 Task: Create a due date automation trigger when advanced on, on the tuesday before a card is due add fields without custom field "Resume" set to a number lower or equal to 1 and greater than 10 at 11:00 AM.
Action: Mouse moved to (1247, 164)
Screenshot: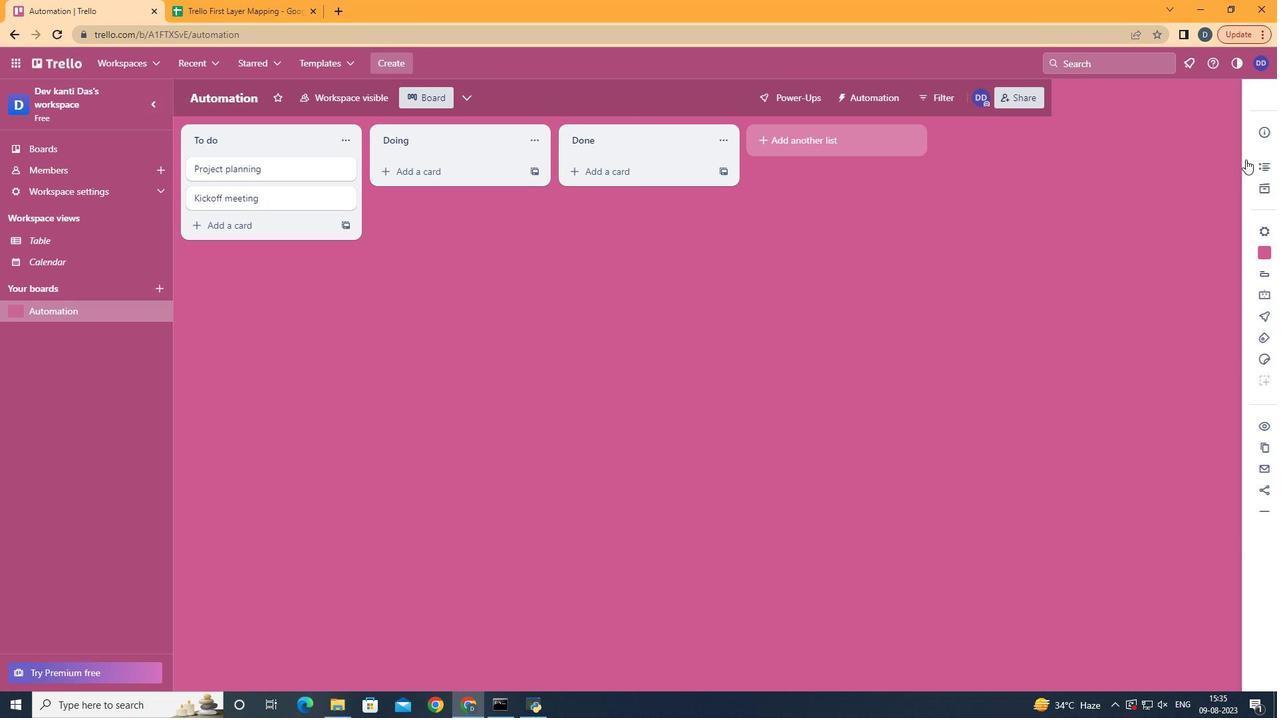
Action: Mouse pressed left at (1247, 164)
Screenshot: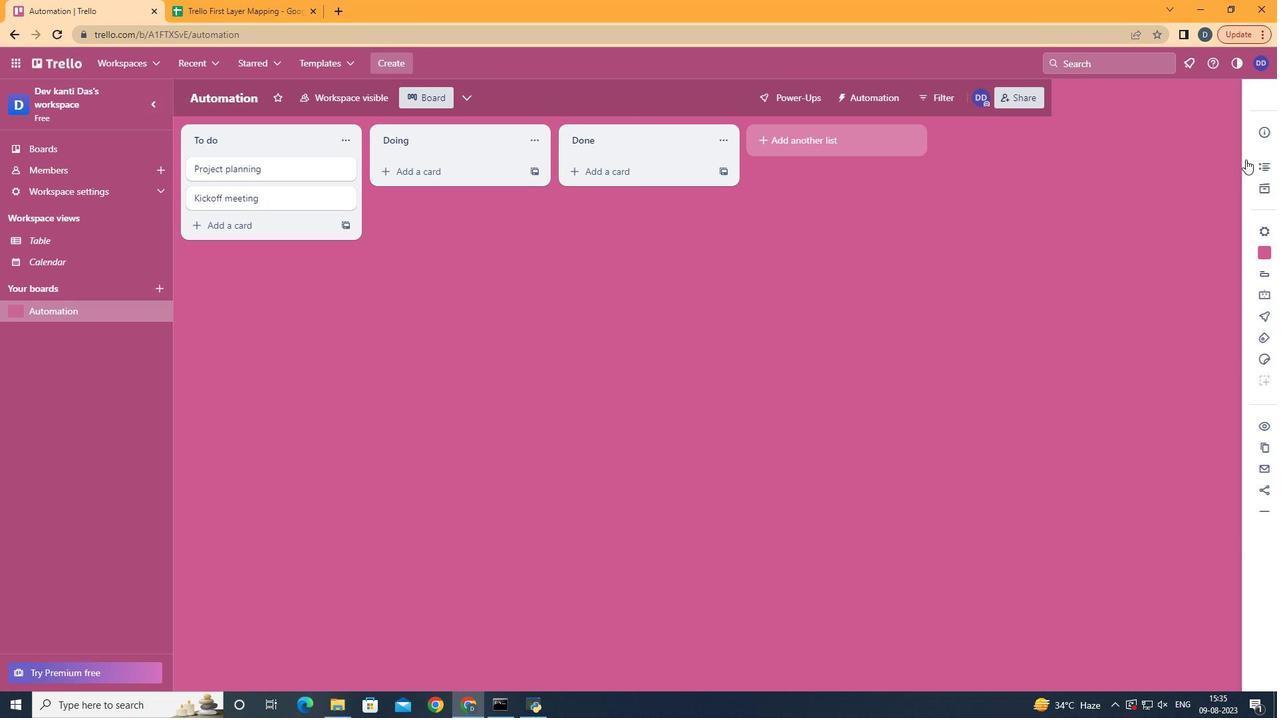 
Action: Mouse moved to (1165, 333)
Screenshot: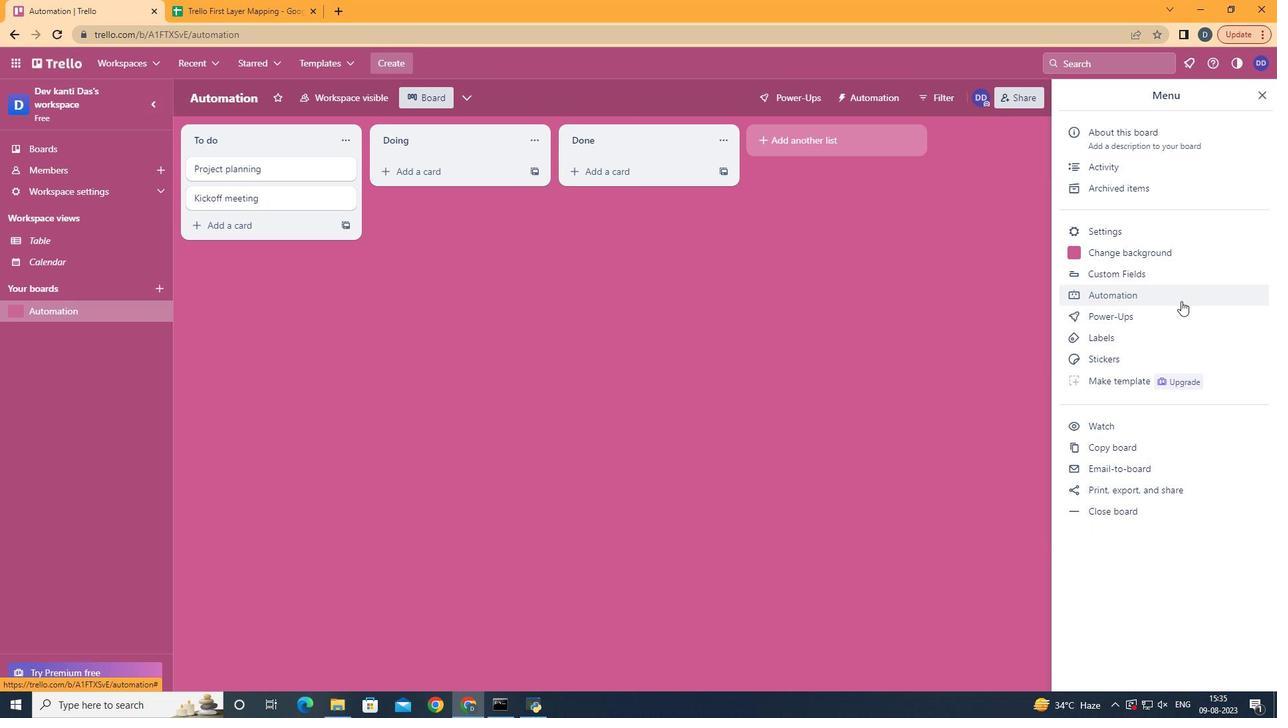 
Action: Mouse pressed left at (1165, 333)
Screenshot: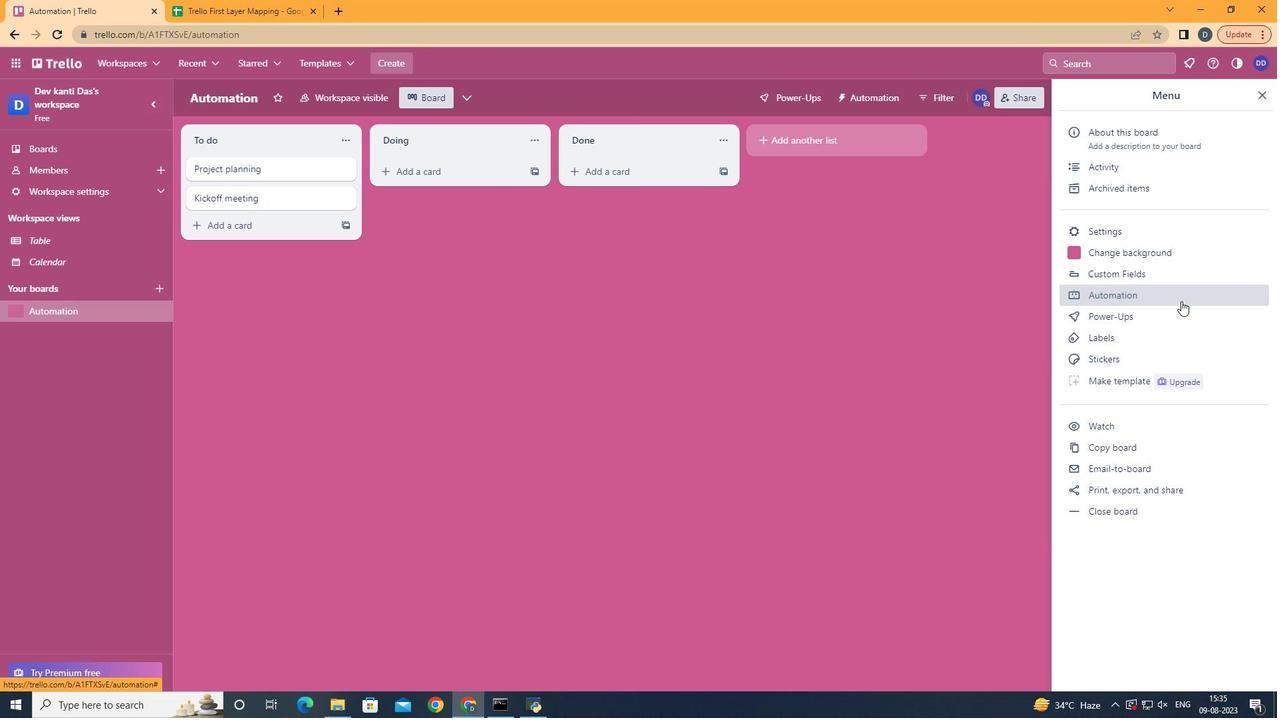 
Action: Mouse moved to (262, 297)
Screenshot: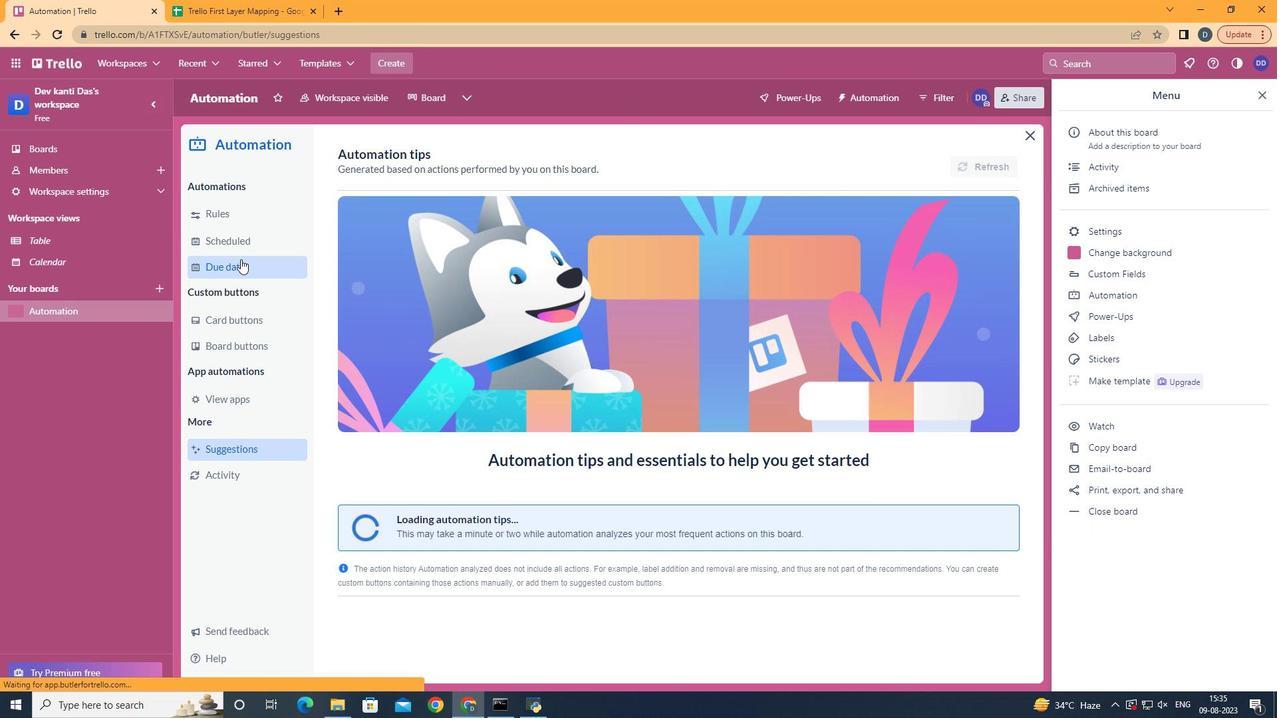 
Action: Mouse pressed left at (262, 297)
Screenshot: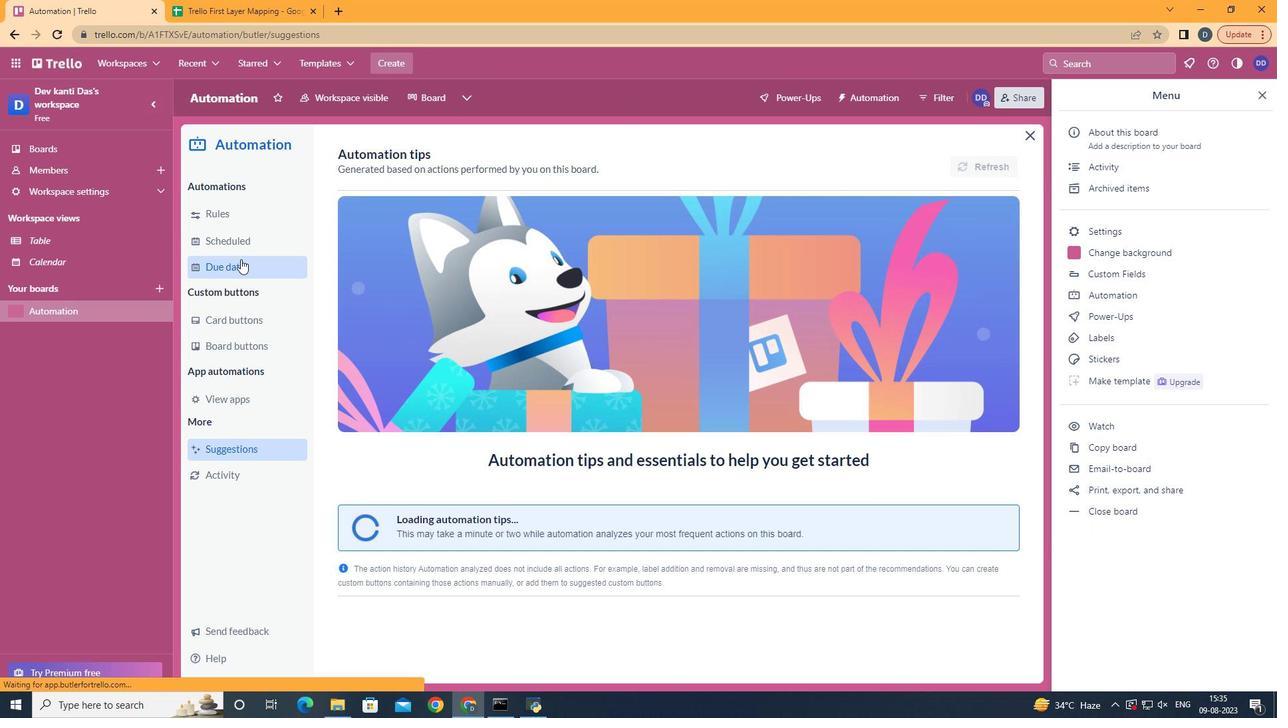 
Action: Mouse moved to (934, 210)
Screenshot: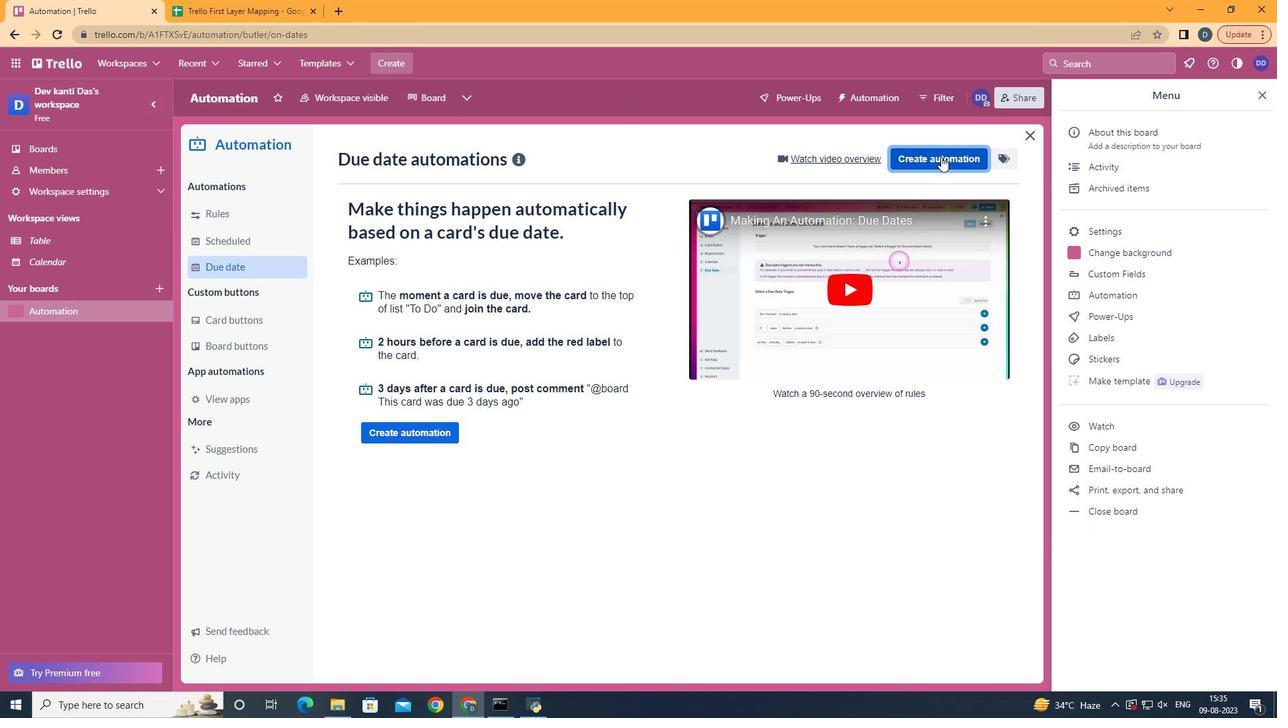 
Action: Mouse pressed left at (934, 210)
Screenshot: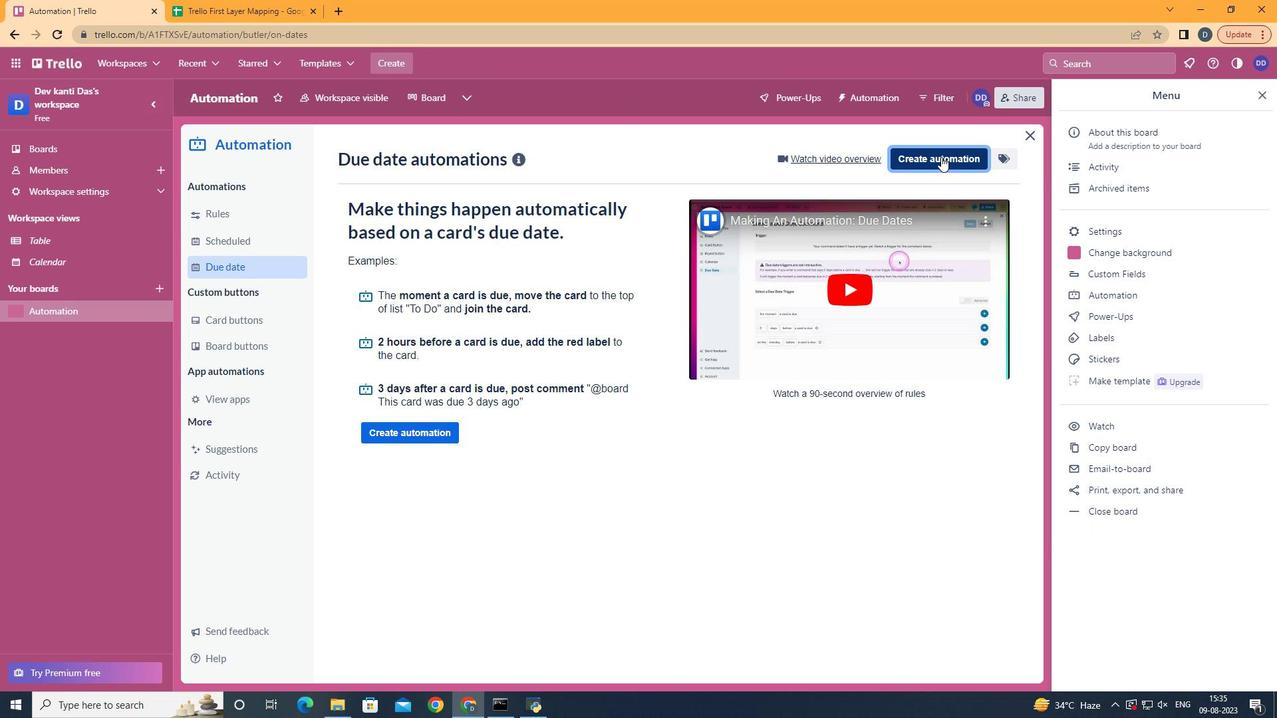 
Action: Mouse moved to (707, 315)
Screenshot: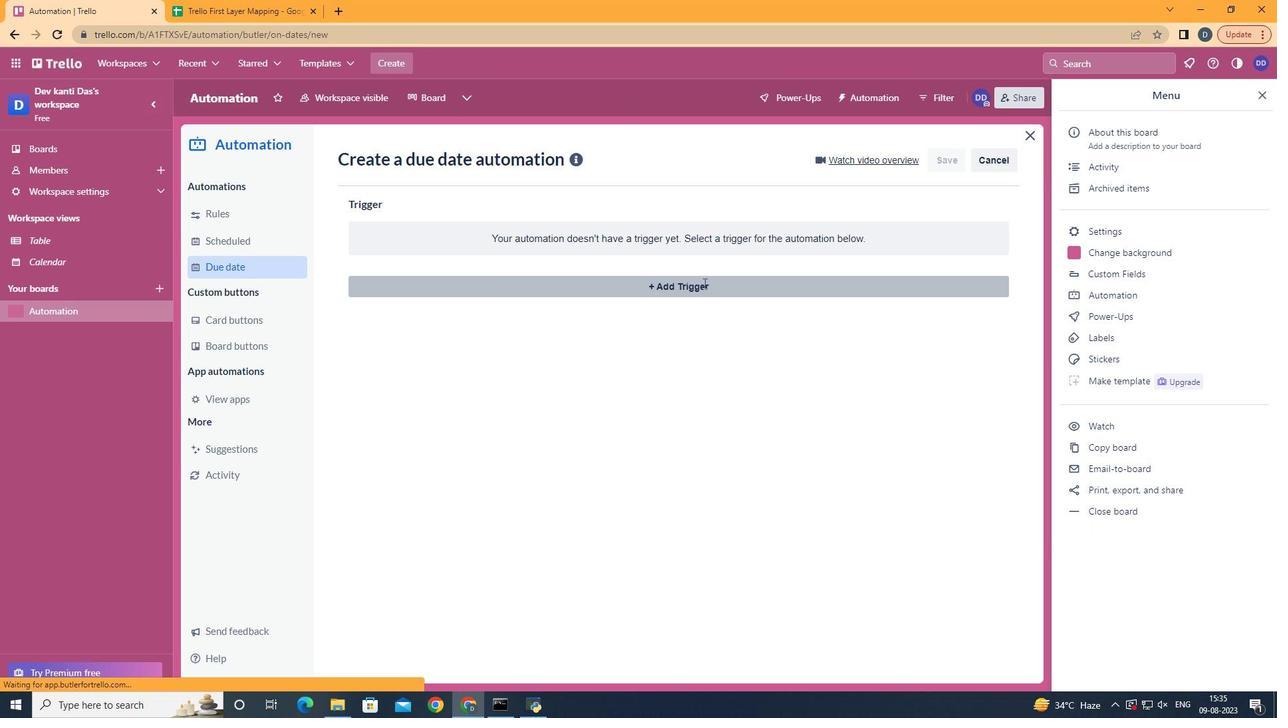 
Action: Mouse pressed left at (707, 315)
Screenshot: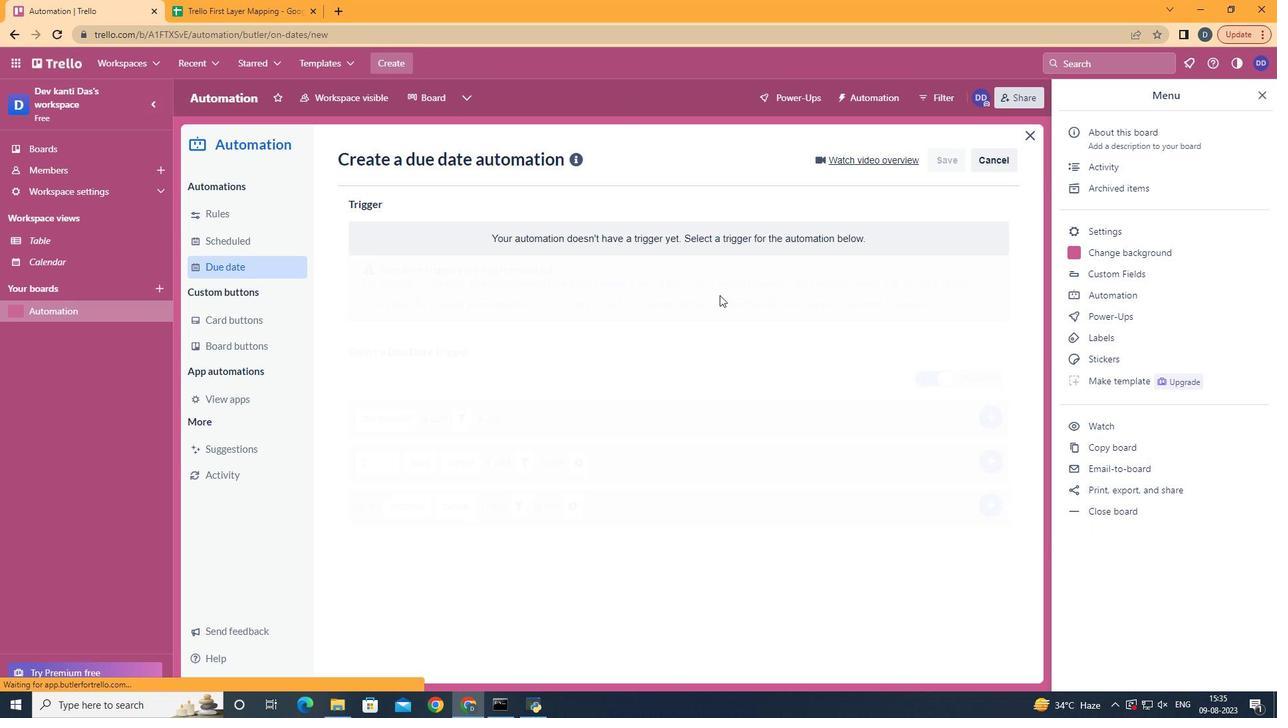 
Action: Mouse moved to (447, 399)
Screenshot: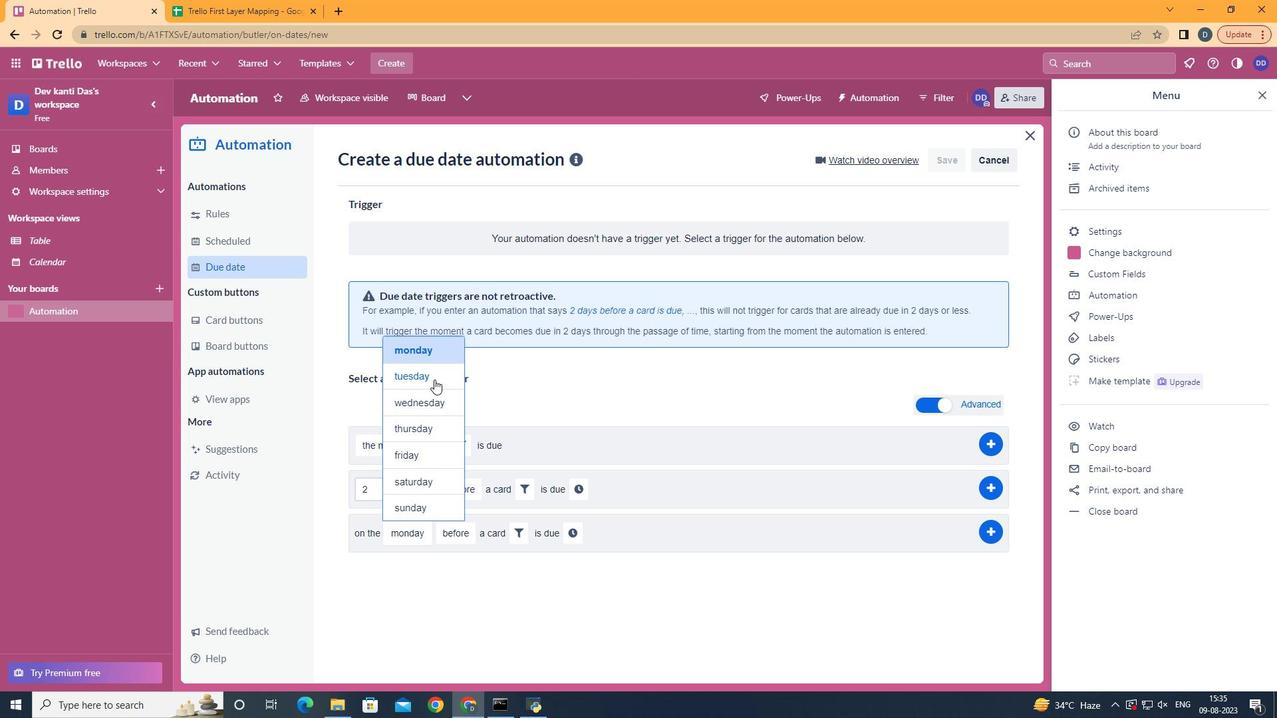 
Action: Mouse pressed left at (447, 399)
Screenshot: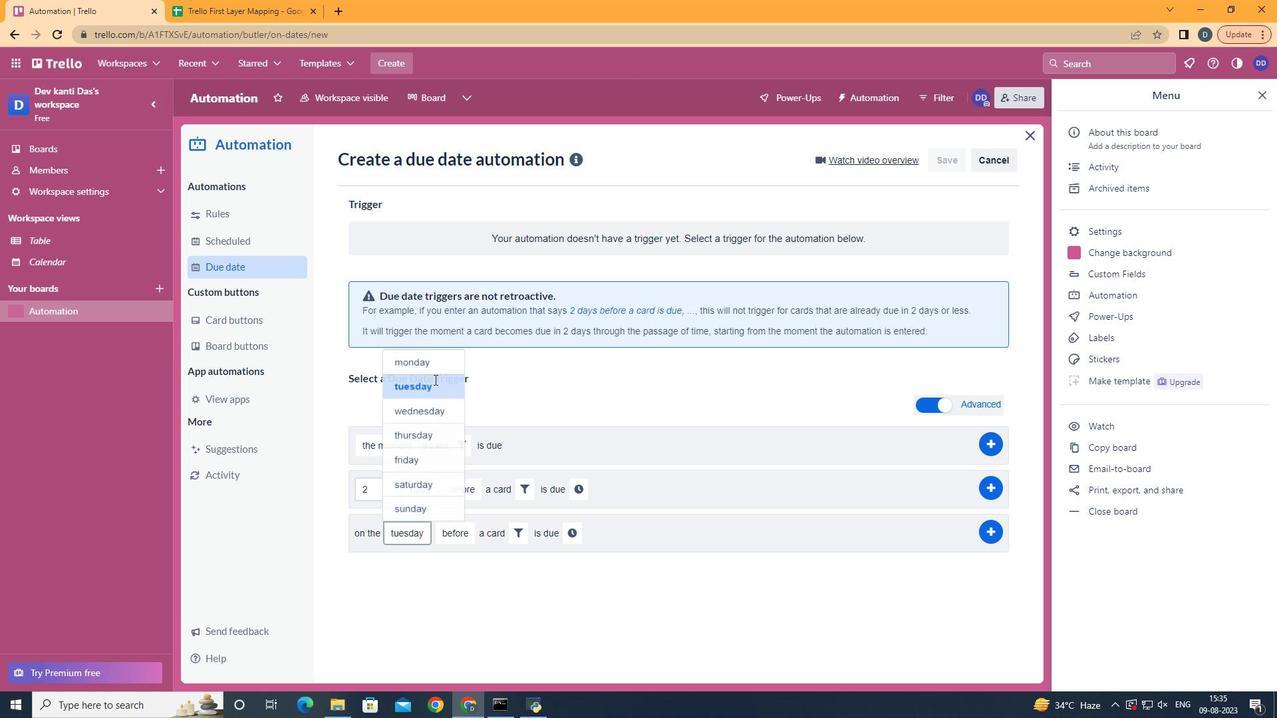 
Action: Mouse moved to (524, 526)
Screenshot: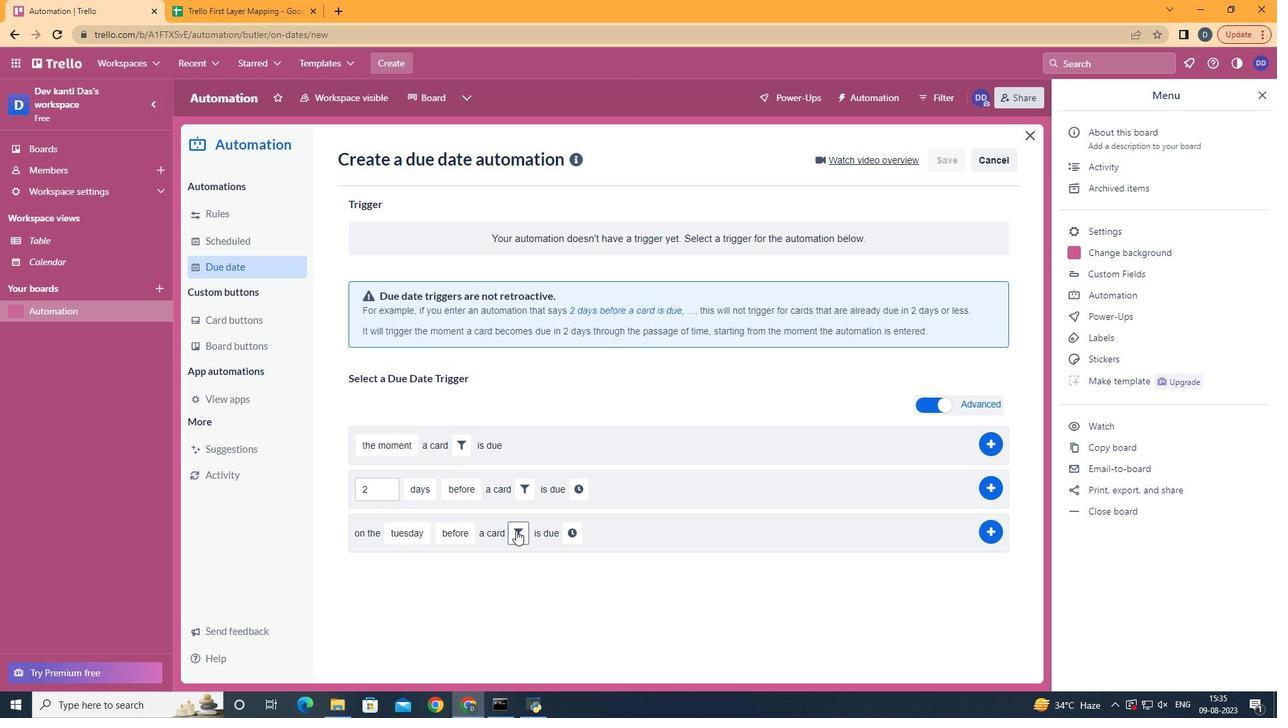 
Action: Mouse pressed left at (524, 526)
Screenshot: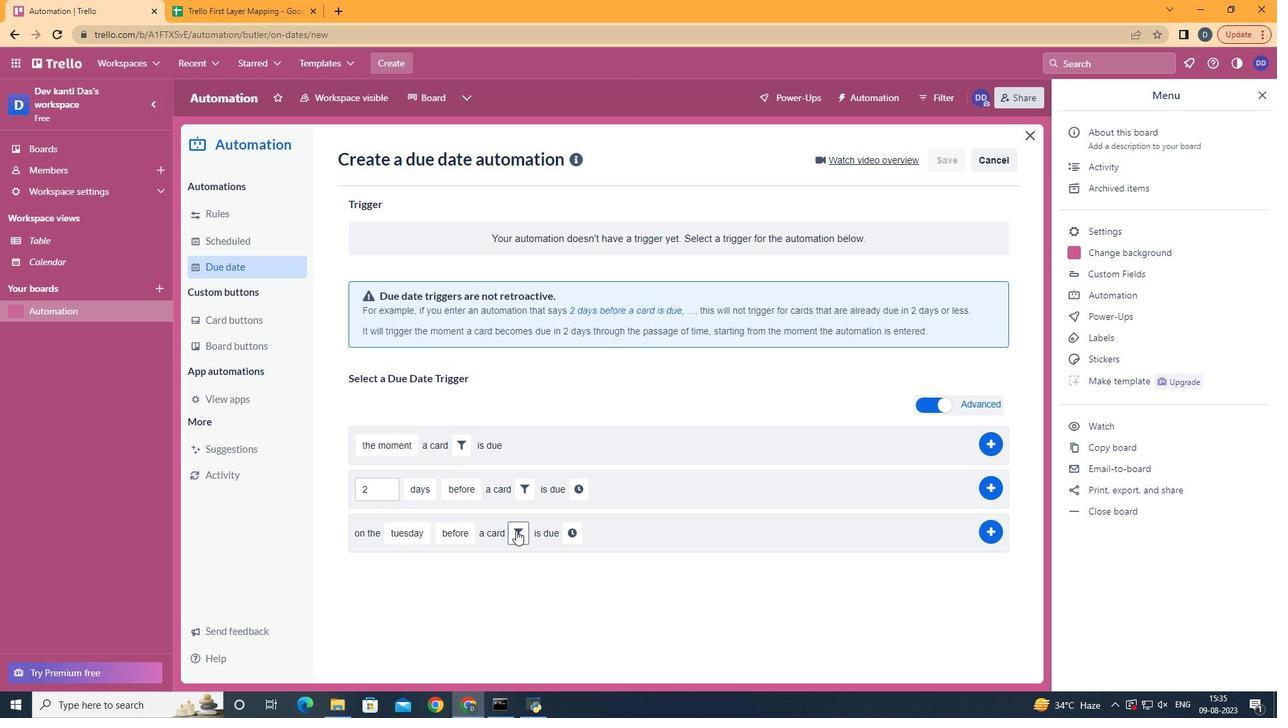 
Action: Mouse moved to (742, 570)
Screenshot: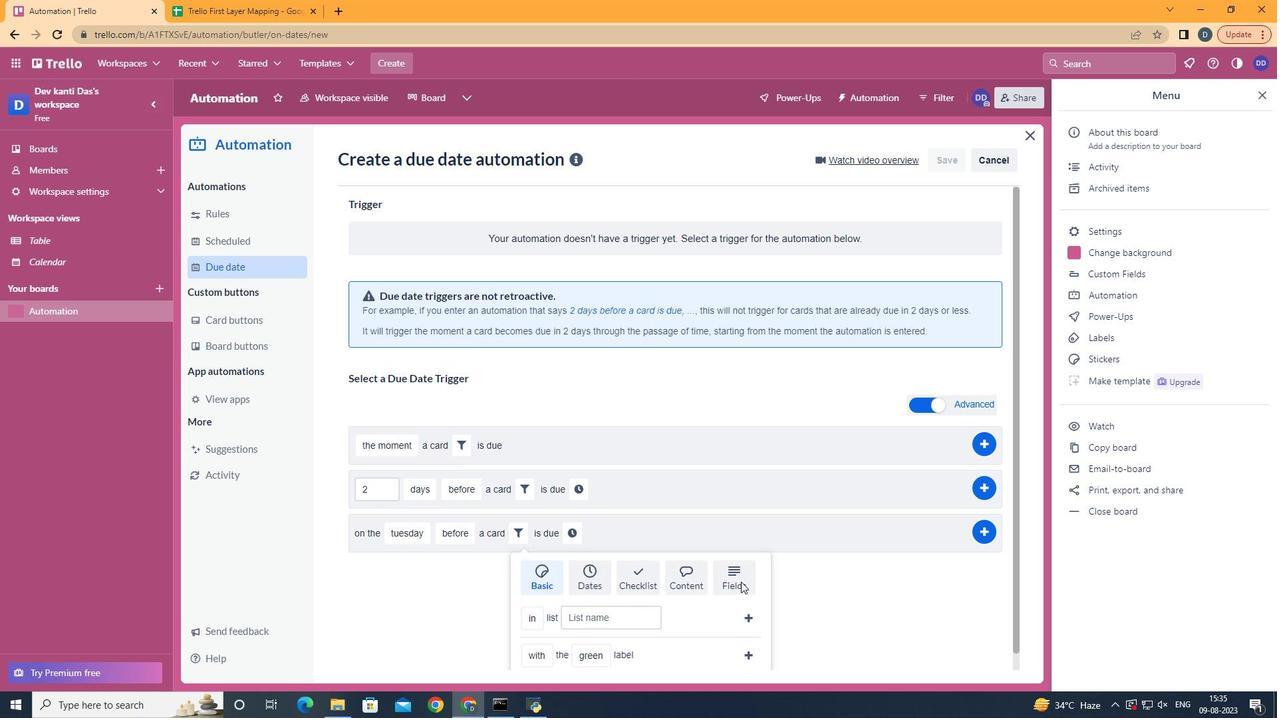 
Action: Mouse pressed left at (742, 570)
Screenshot: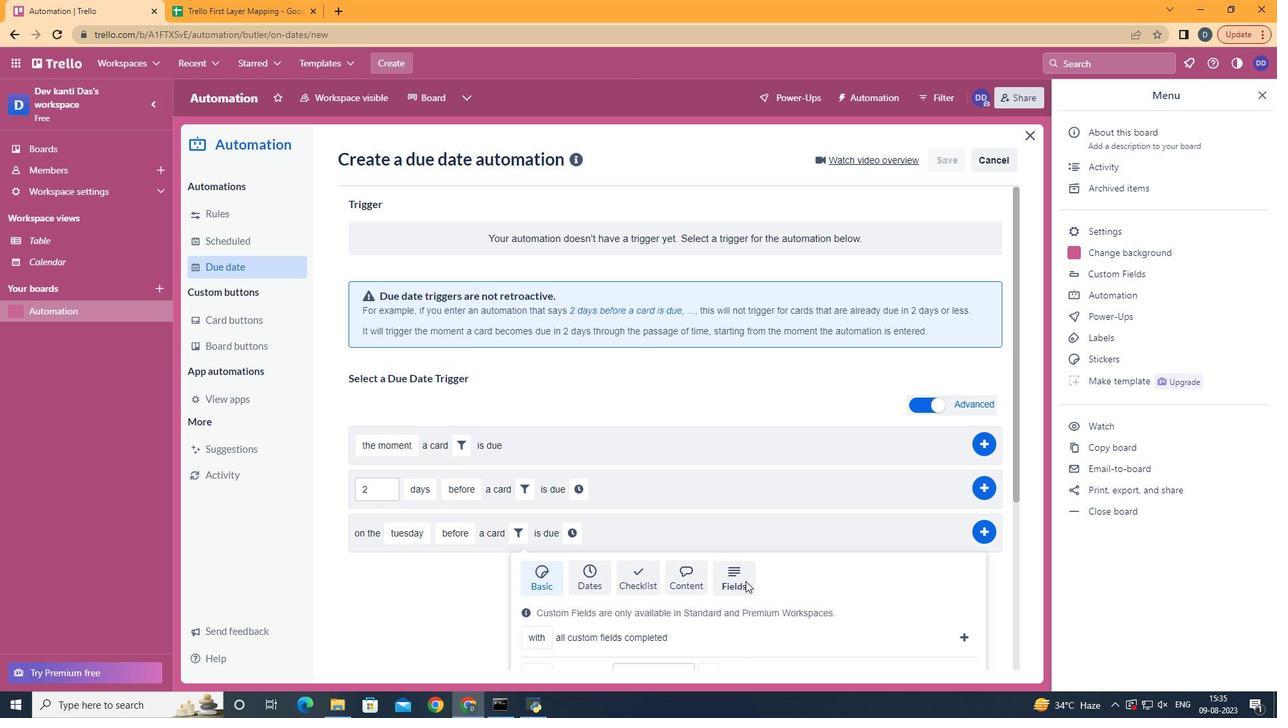 
Action: Mouse moved to (746, 569)
Screenshot: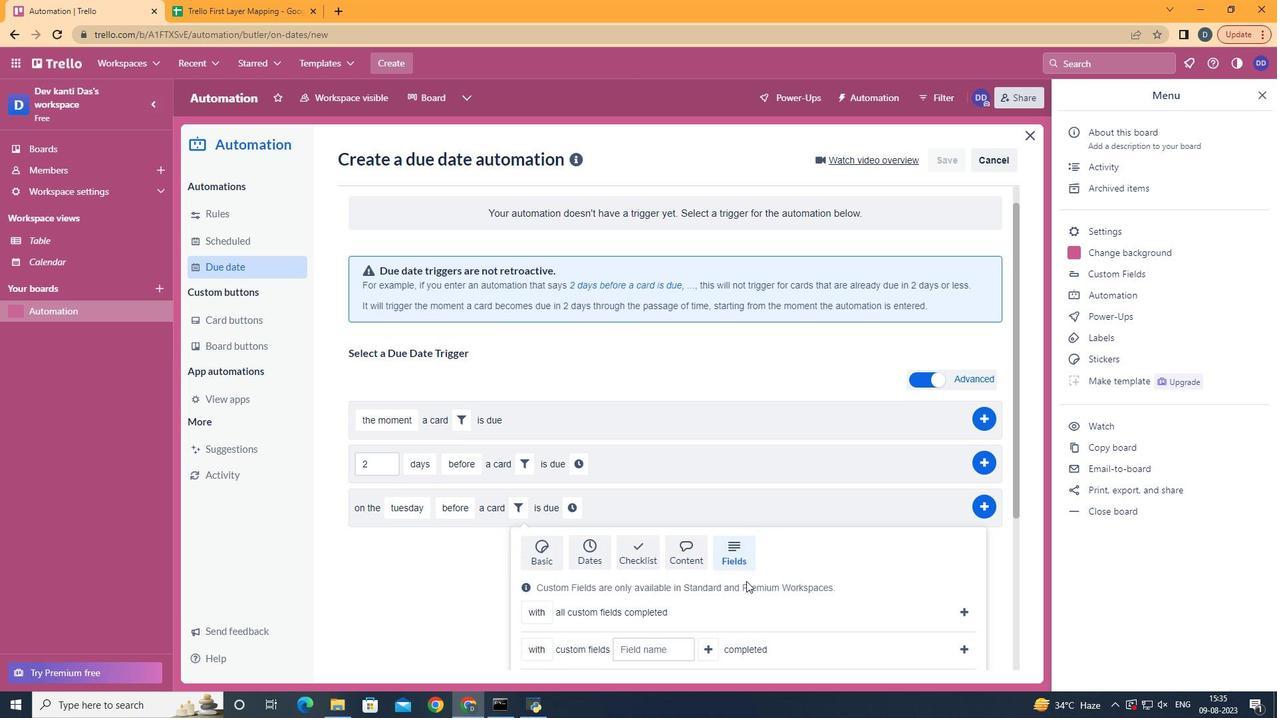 
Action: Mouse scrolled (746, 569) with delta (0, 0)
Screenshot: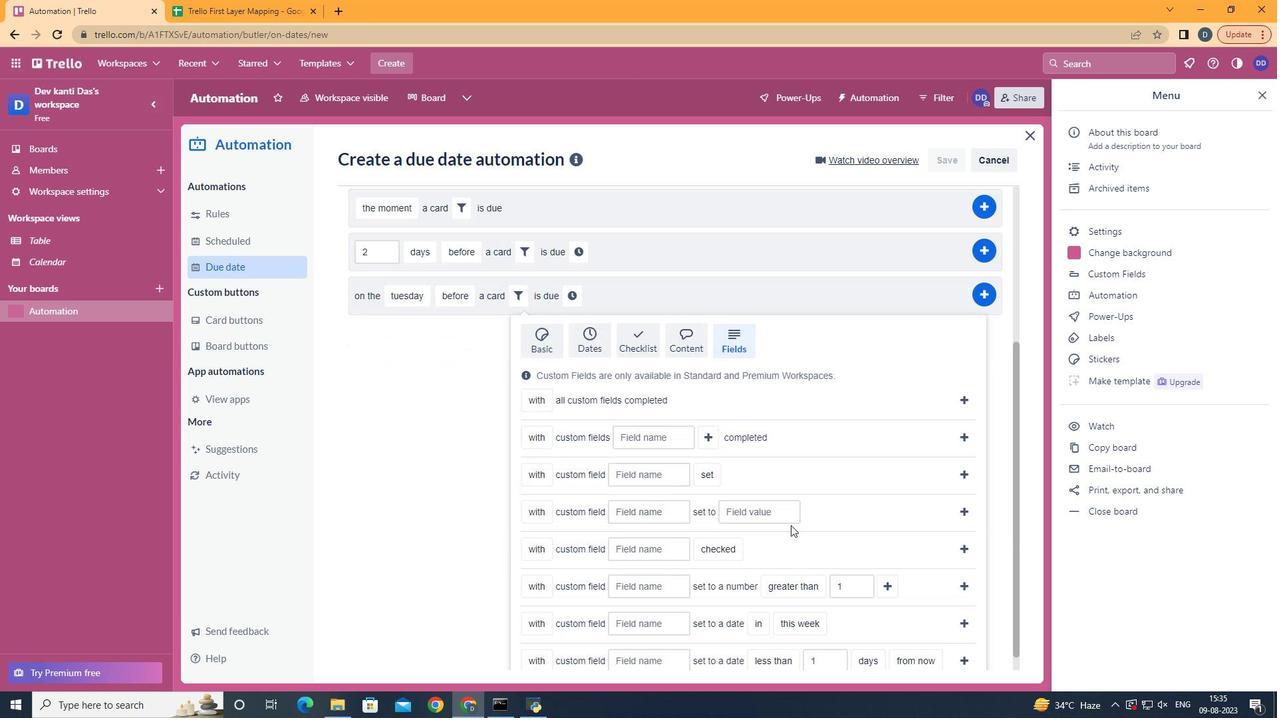 
Action: Mouse scrolled (746, 569) with delta (0, 0)
Screenshot: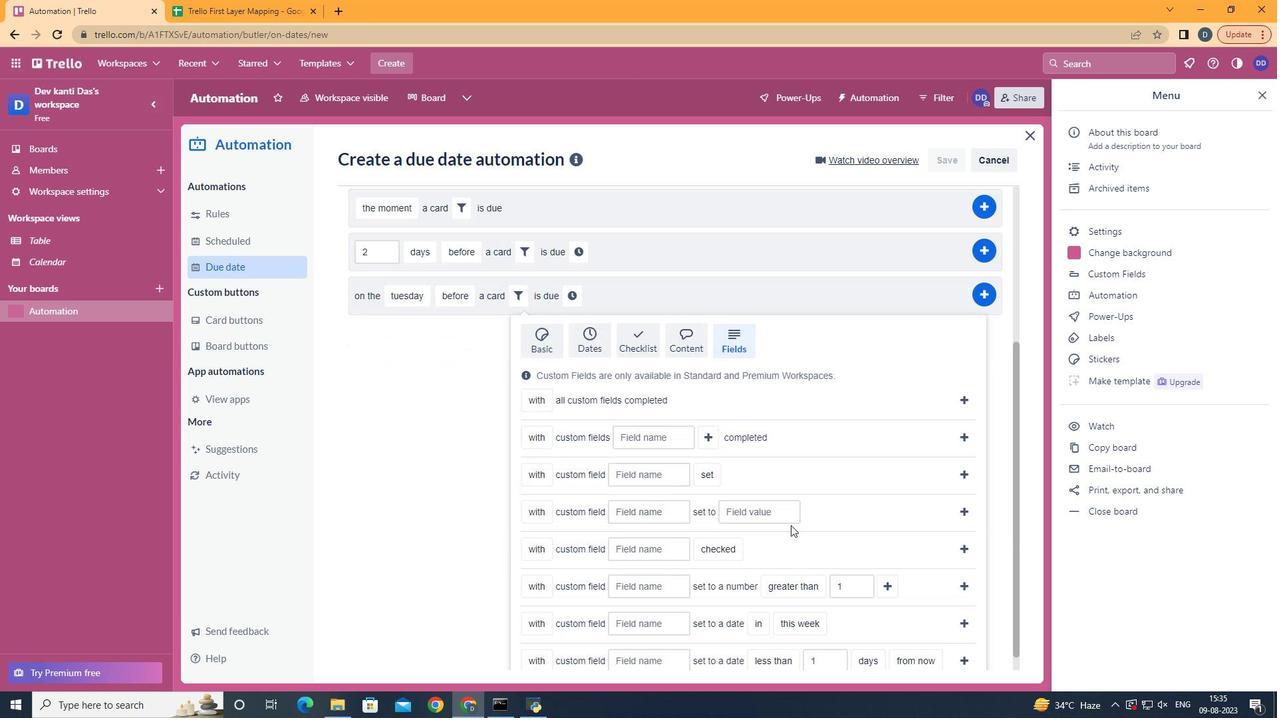 
Action: Mouse scrolled (746, 569) with delta (0, 0)
Screenshot: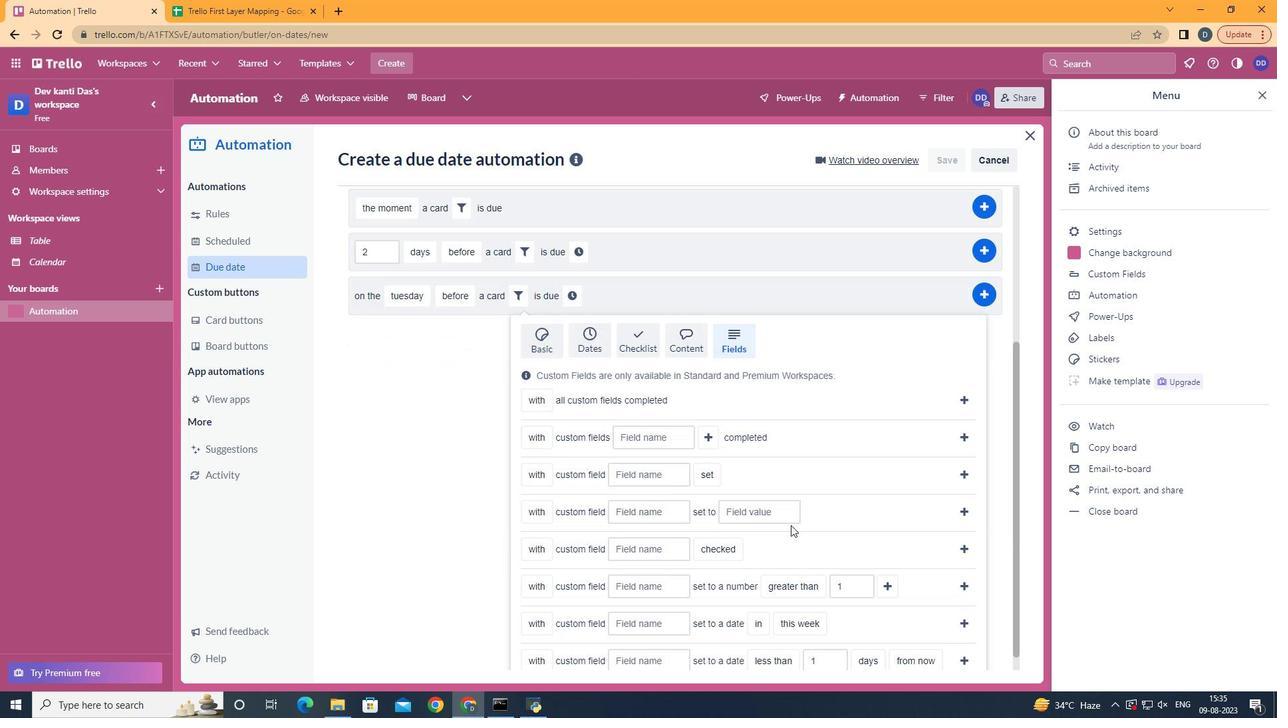 
Action: Mouse scrolled (746, 569) with delta (0, 0)
Screenshot: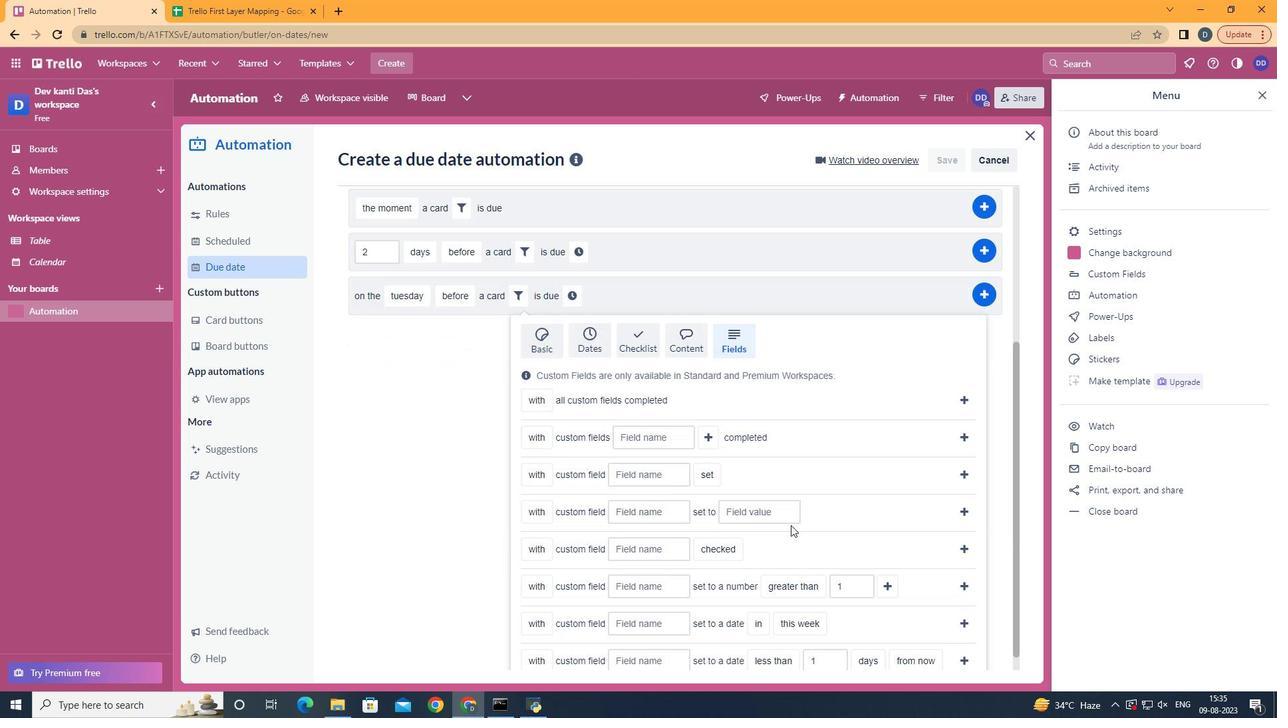 
Action: Mouse scrolled (746, 569) with delta (0, 0)
Screenshot: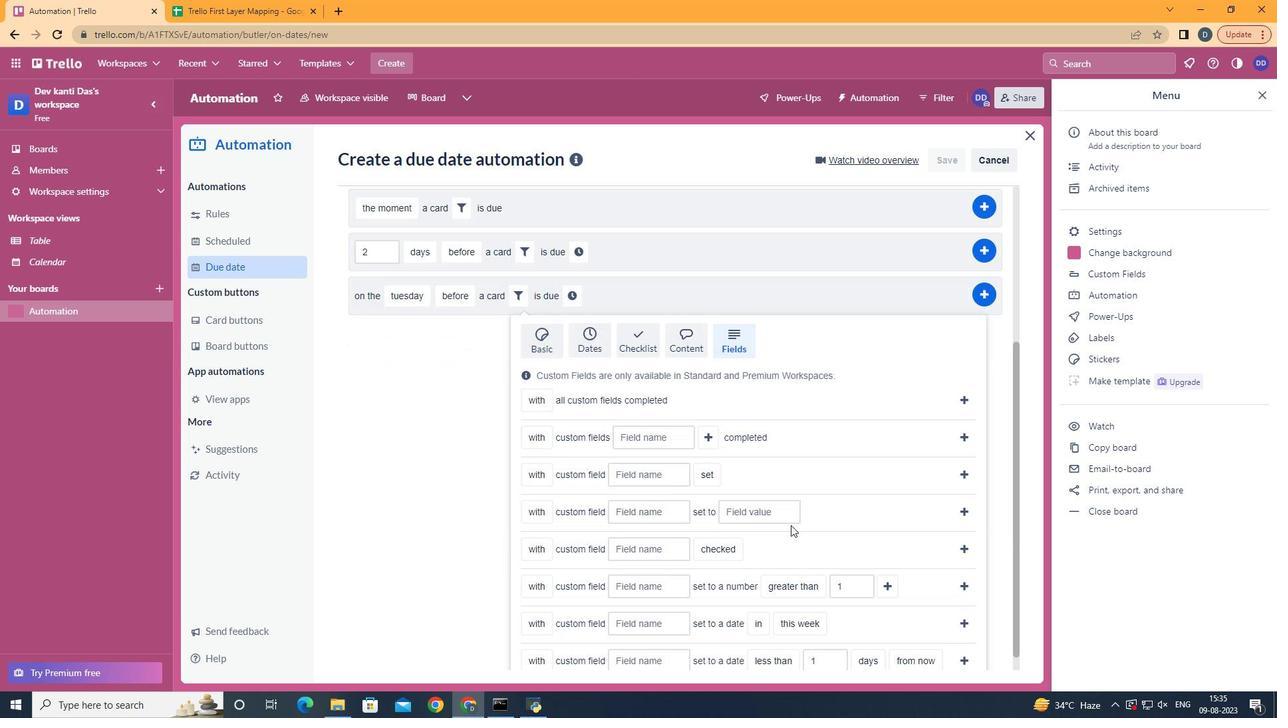 
Action: Mouse moved to (557, 605)
Screenshot: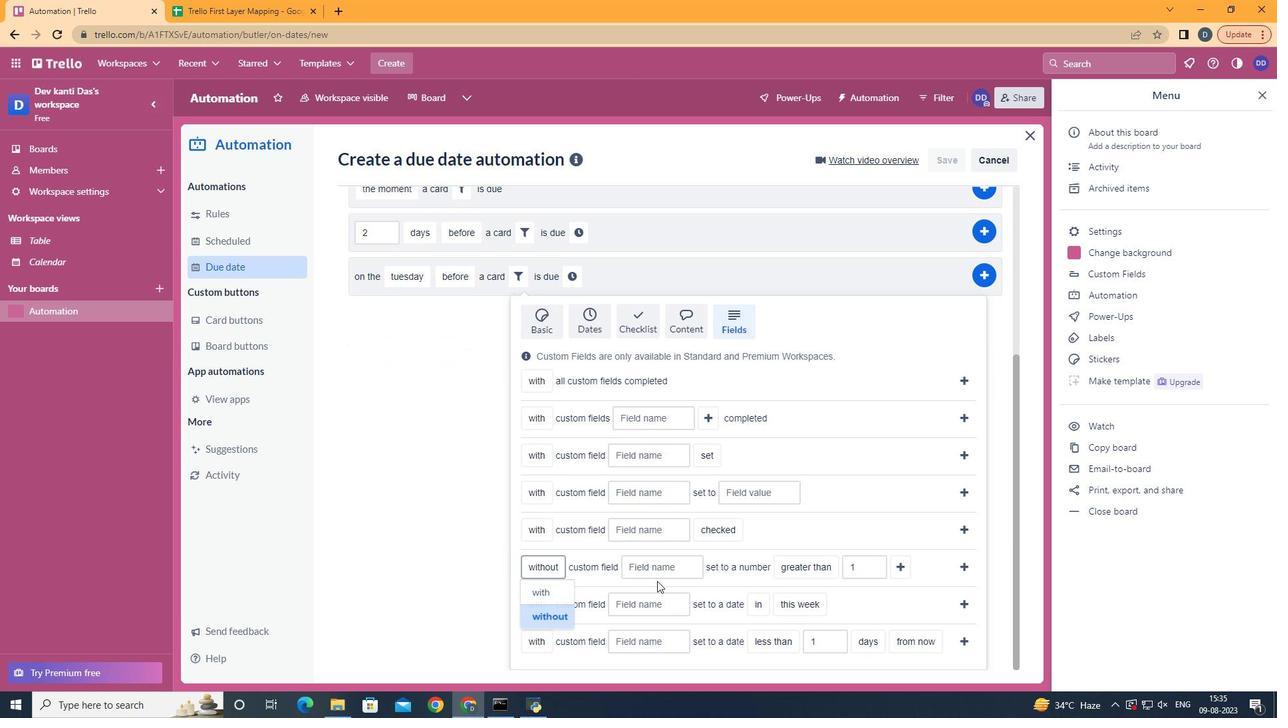
Action: Mouse pressed left at (557, 605)
Screenshot: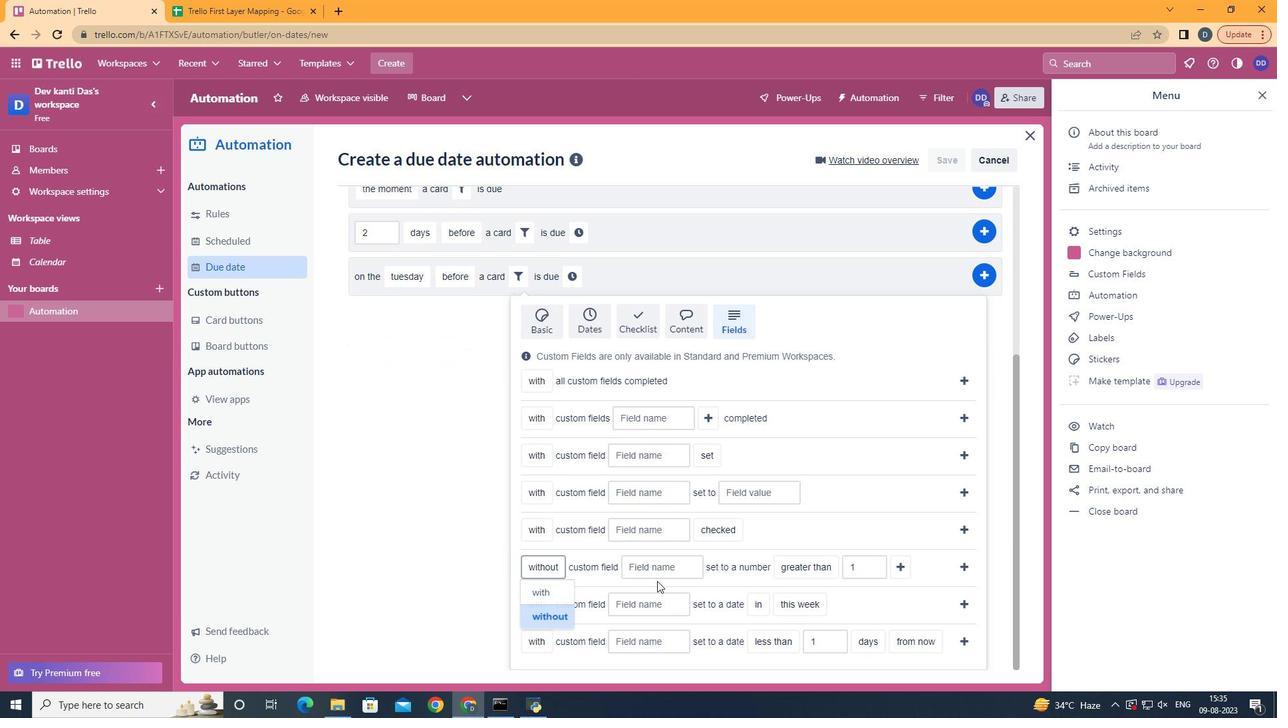 
Action: Mouse moved to (721, 552)
Screenshot: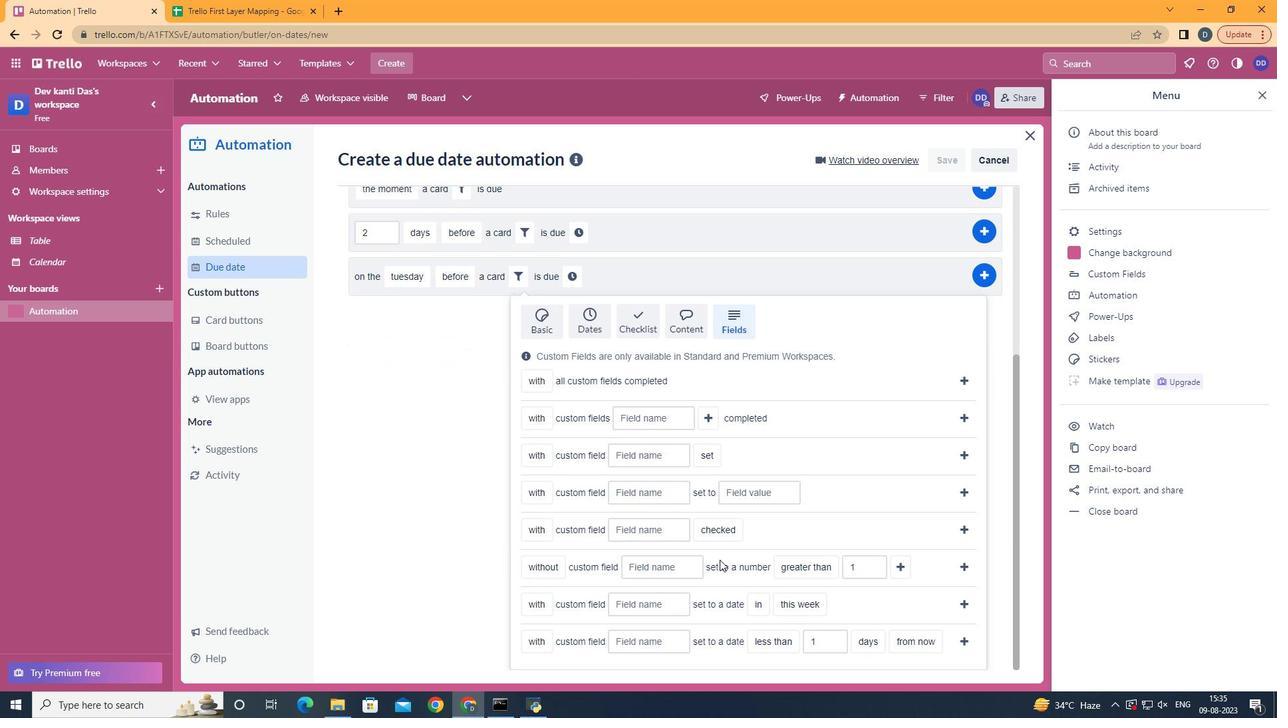 
Action: Mouse pressed left at (721, 552)
Screenshot: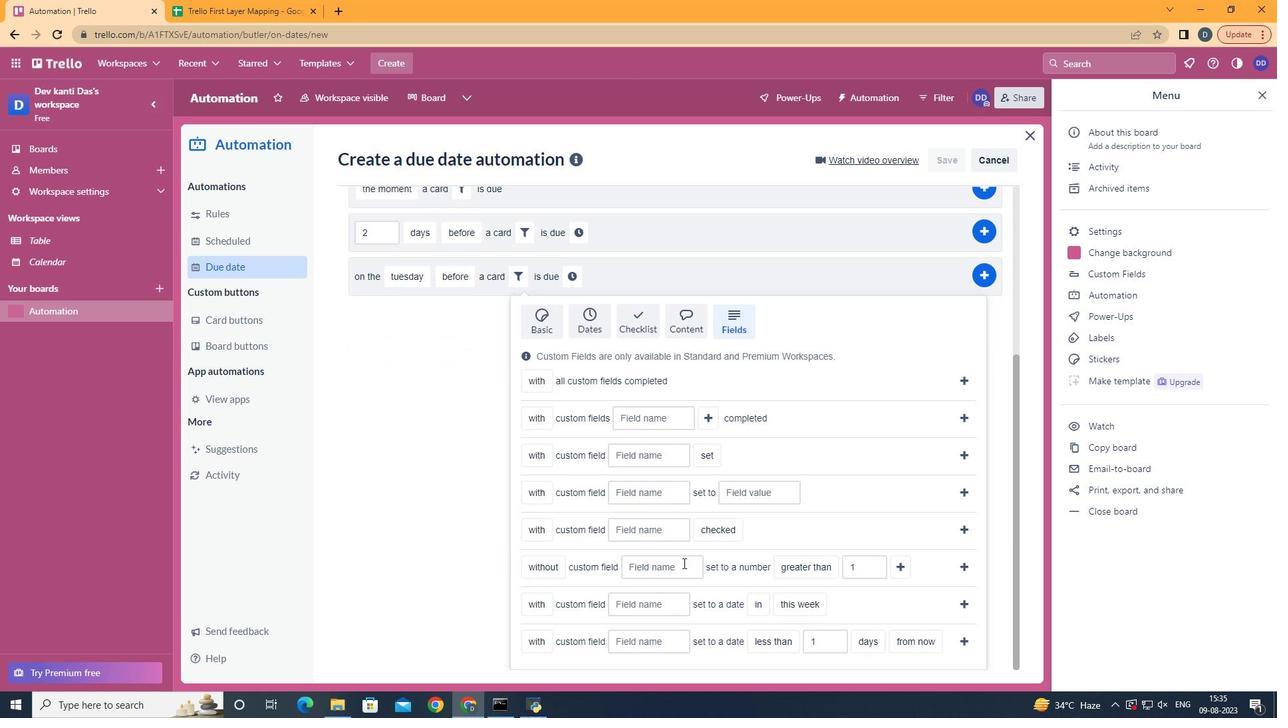 
Action: Mouse moved to (685, 554)
Screenshot: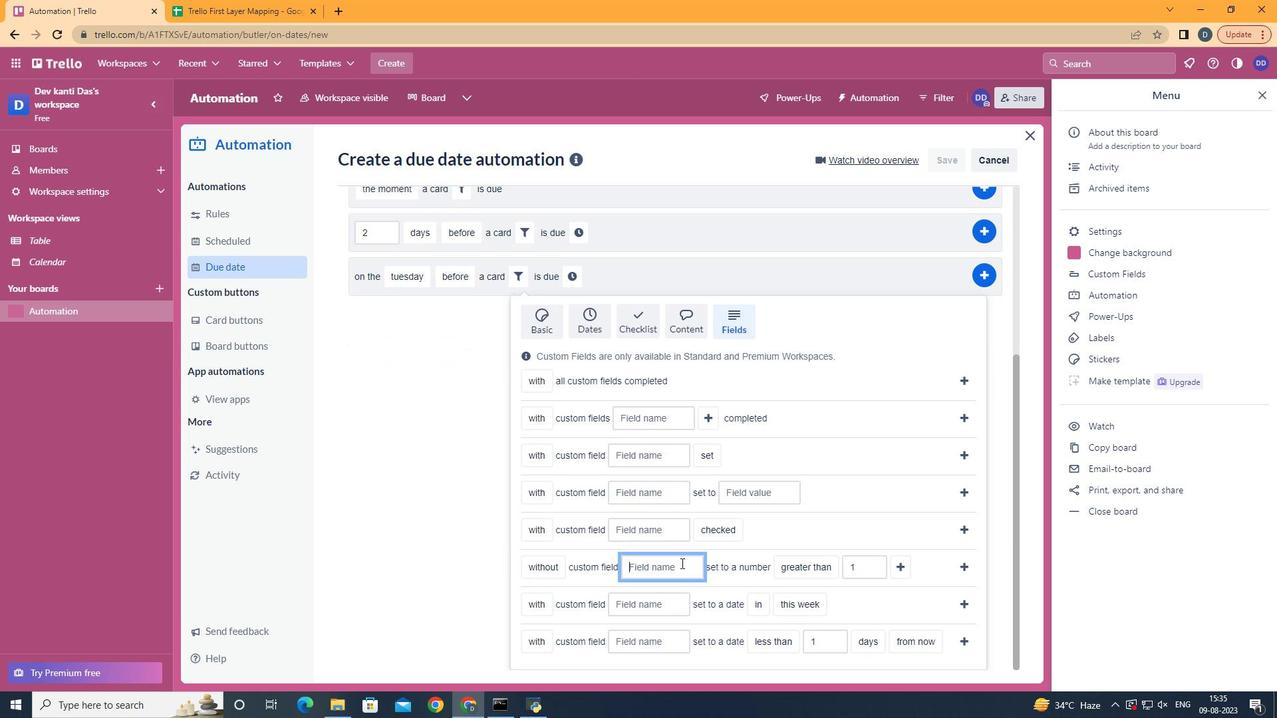 
Action: Mouse pressed left at (685, 554)
Screenshot: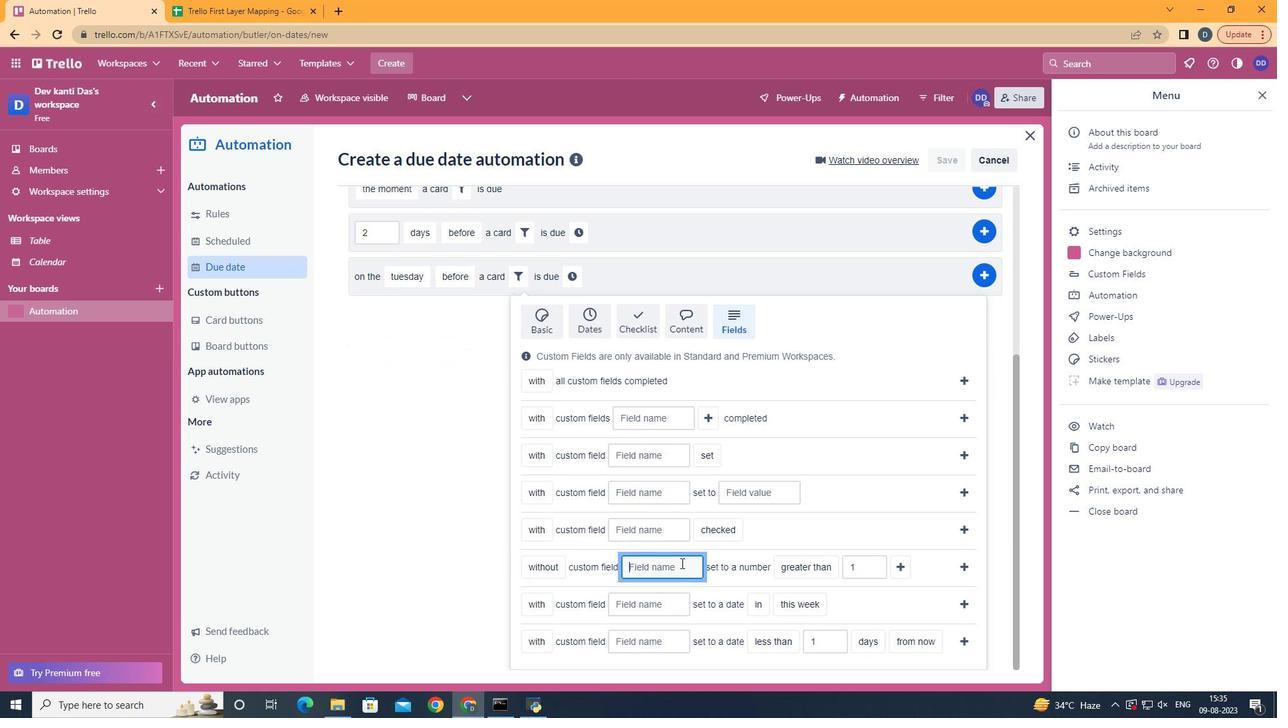 
Action: Mouse moved to (684, 554)
Screenshot: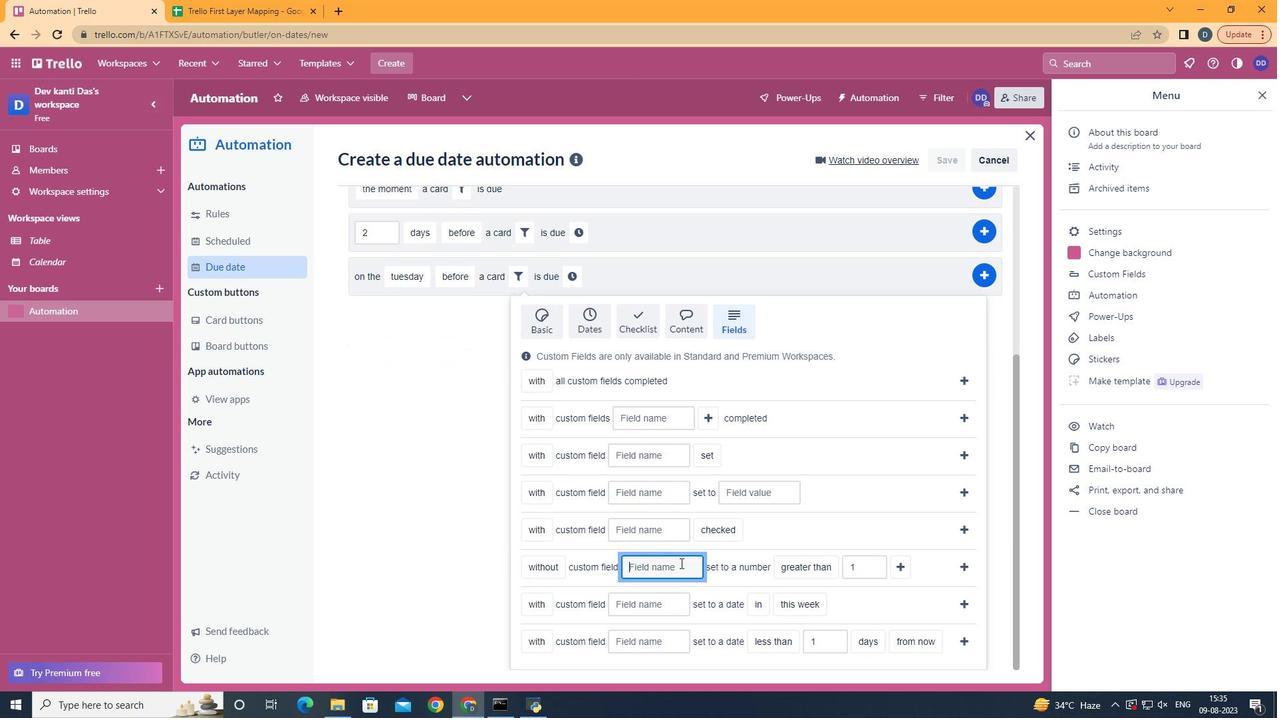 
Action: Key pressed <Key.shift>Resume
Screenshot: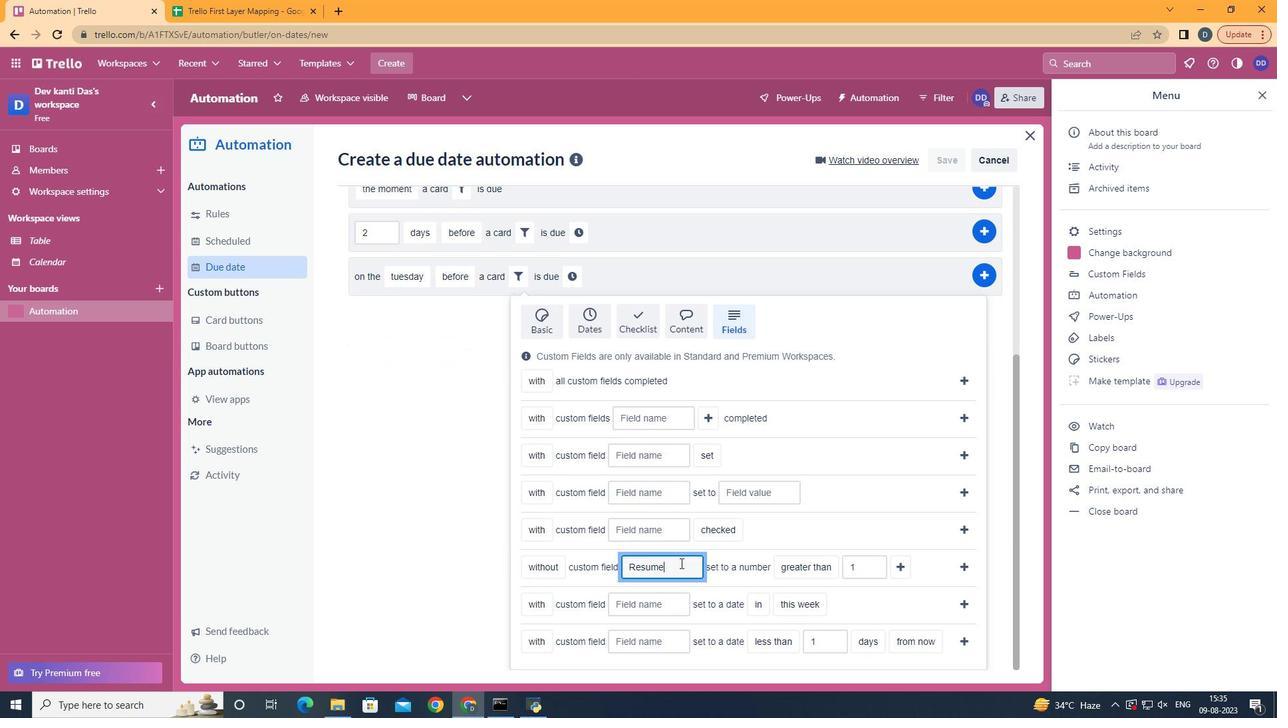 
Action: Mouse moved to (838, 534)
Screenshot: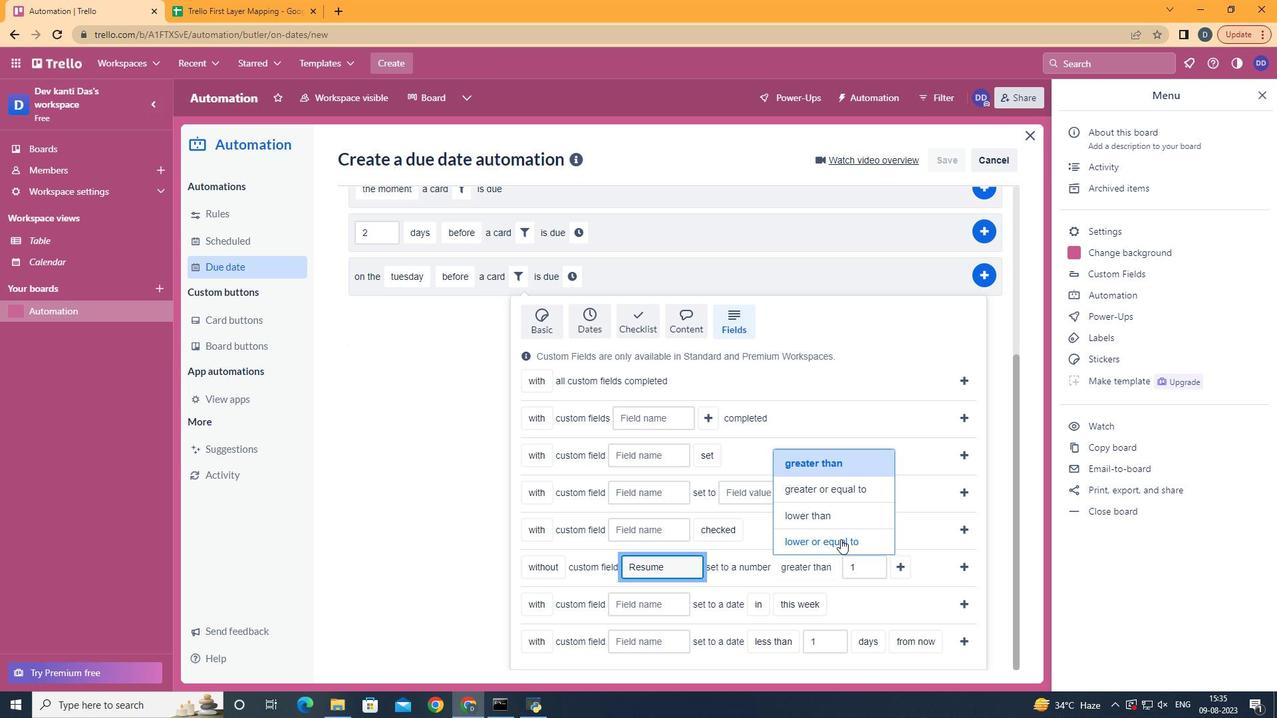 
Action: Mouse pressed left at (838, 534)
Screenshot: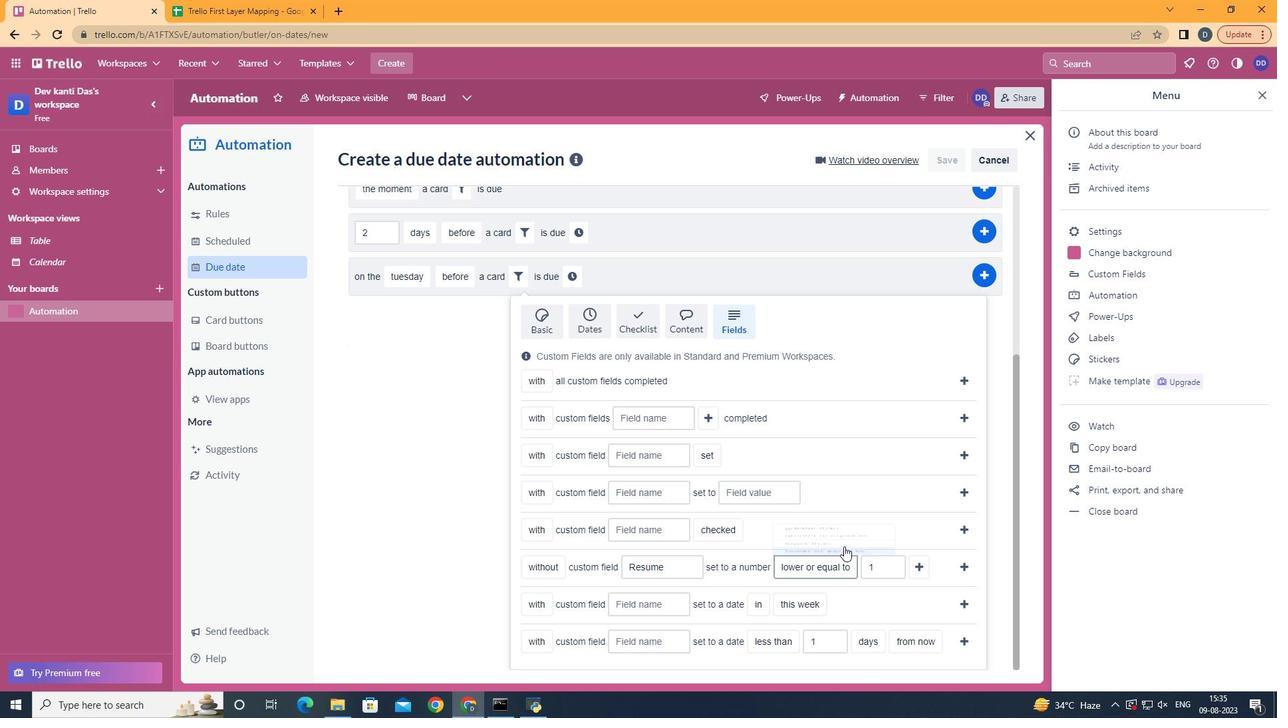 
Action: Mouse moved to (909, 557)
Screenshot: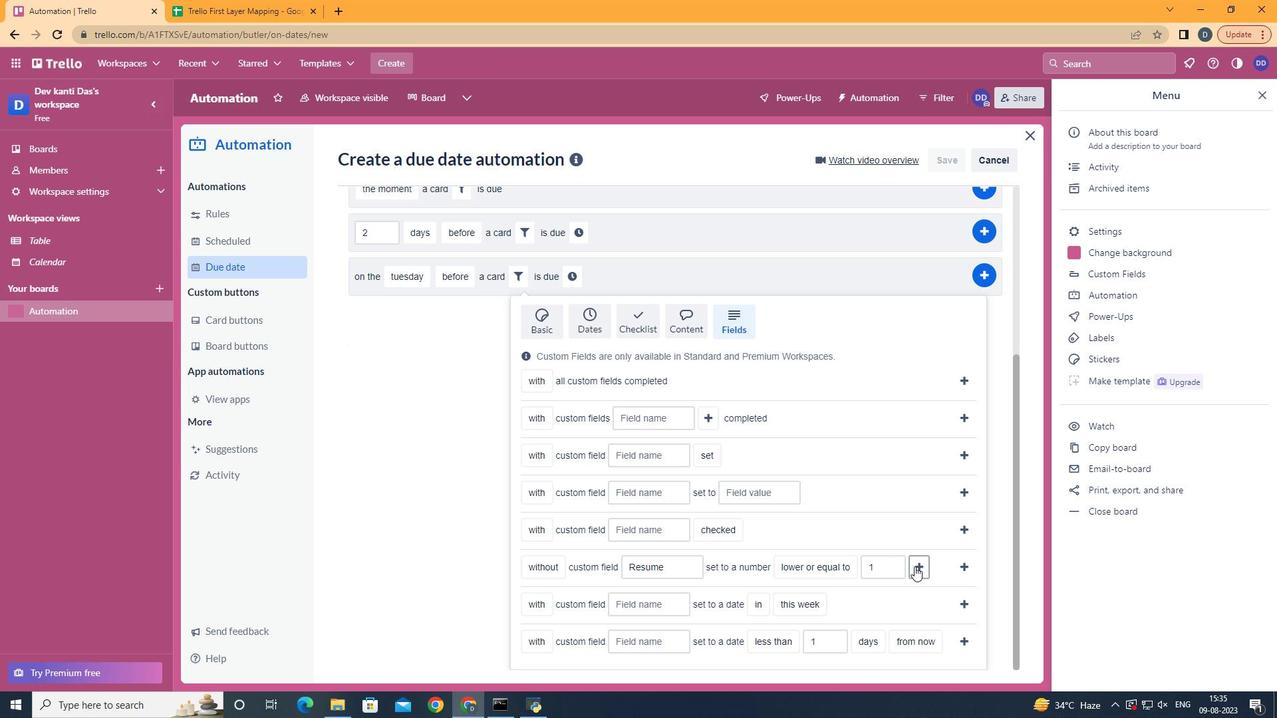 
Action: Mouse pressed left at (909, 557)
Screenshot: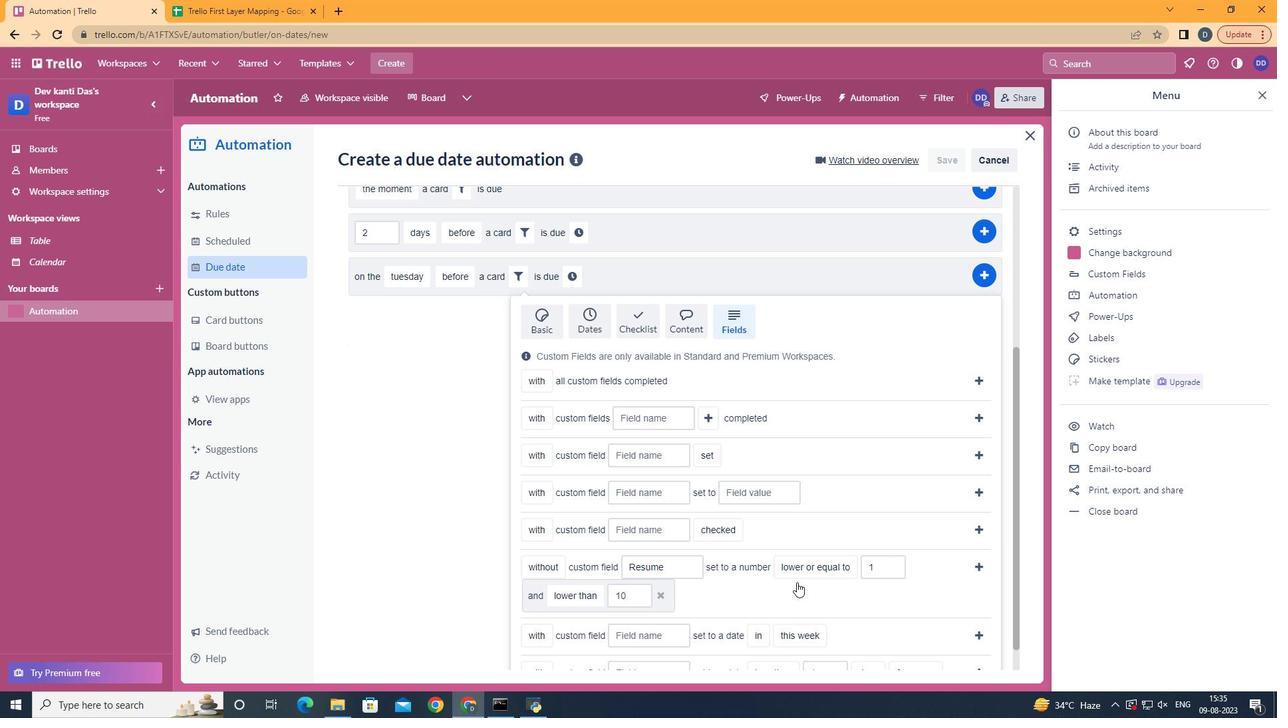 
Action: Mouse moved to (609, 544)
Screenshot: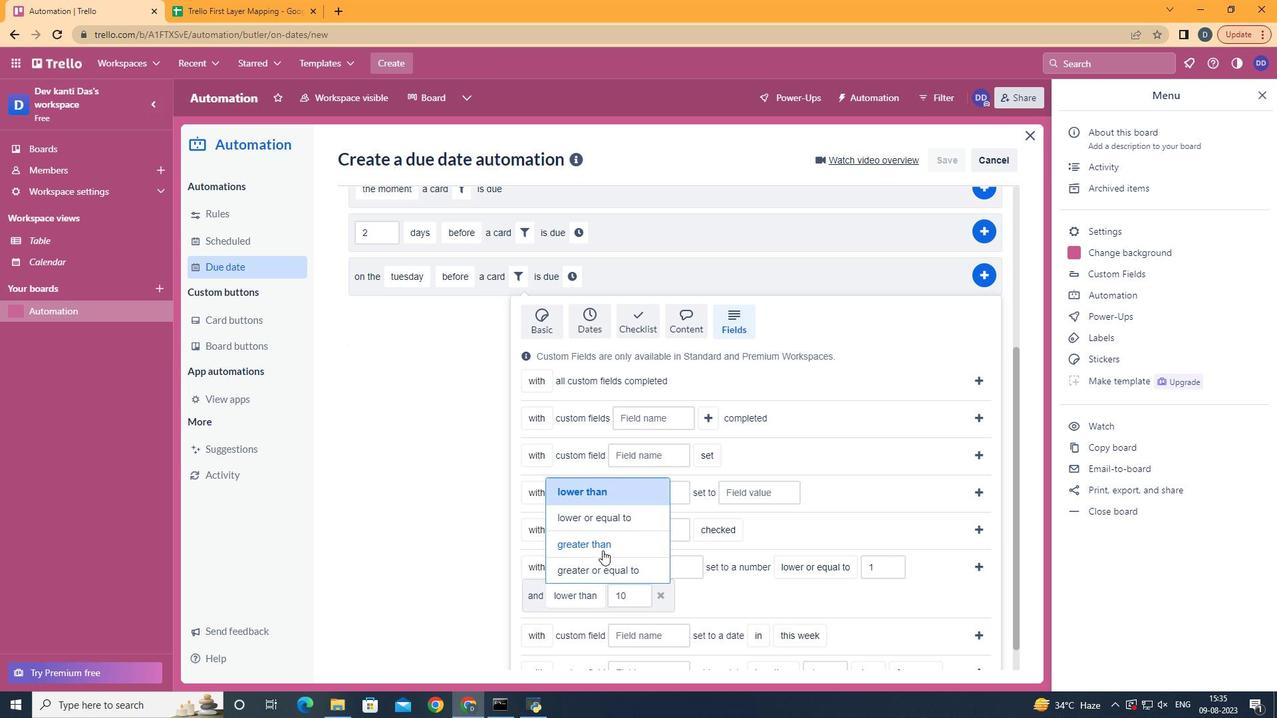 
Action: Mouse pressed left at (609, 544)
Screenshot: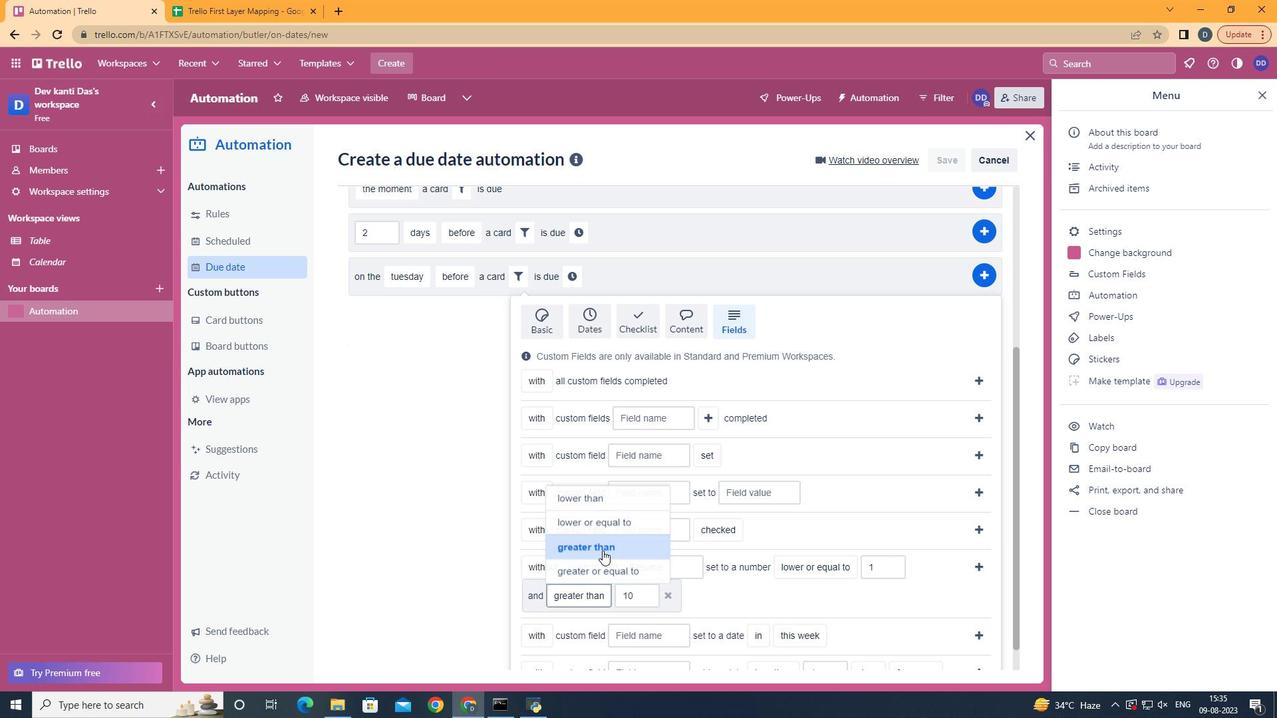 
Action: Mouse moved to (973, 558)
Screenshot: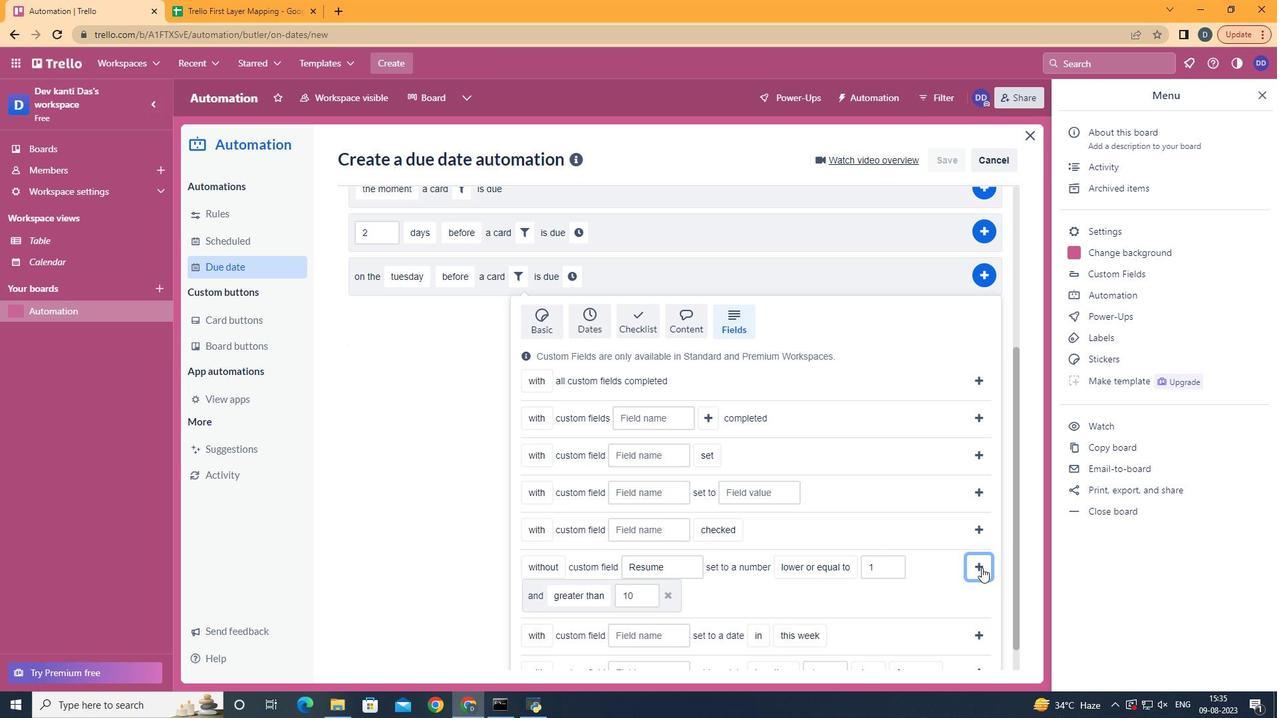 
Action: Mouse pressed left at (973, 558)
Screenshot: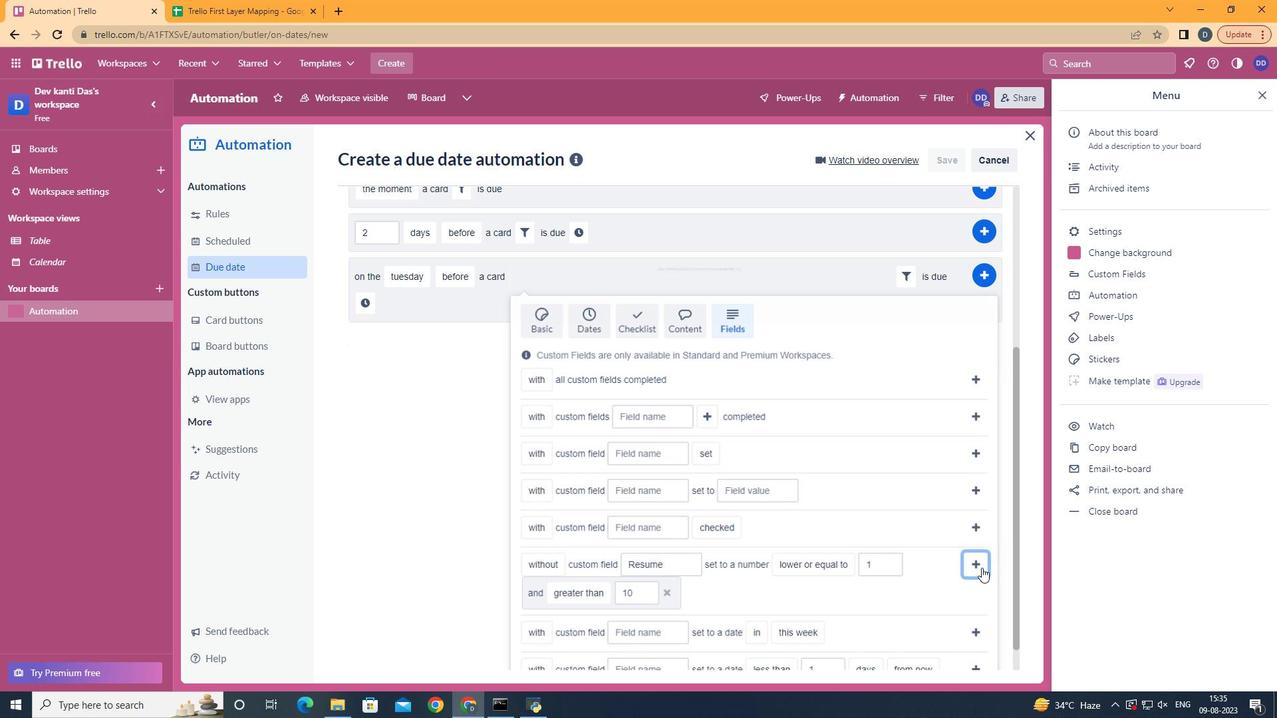
Action: Mouse moved to (385, 554)
Screenshot: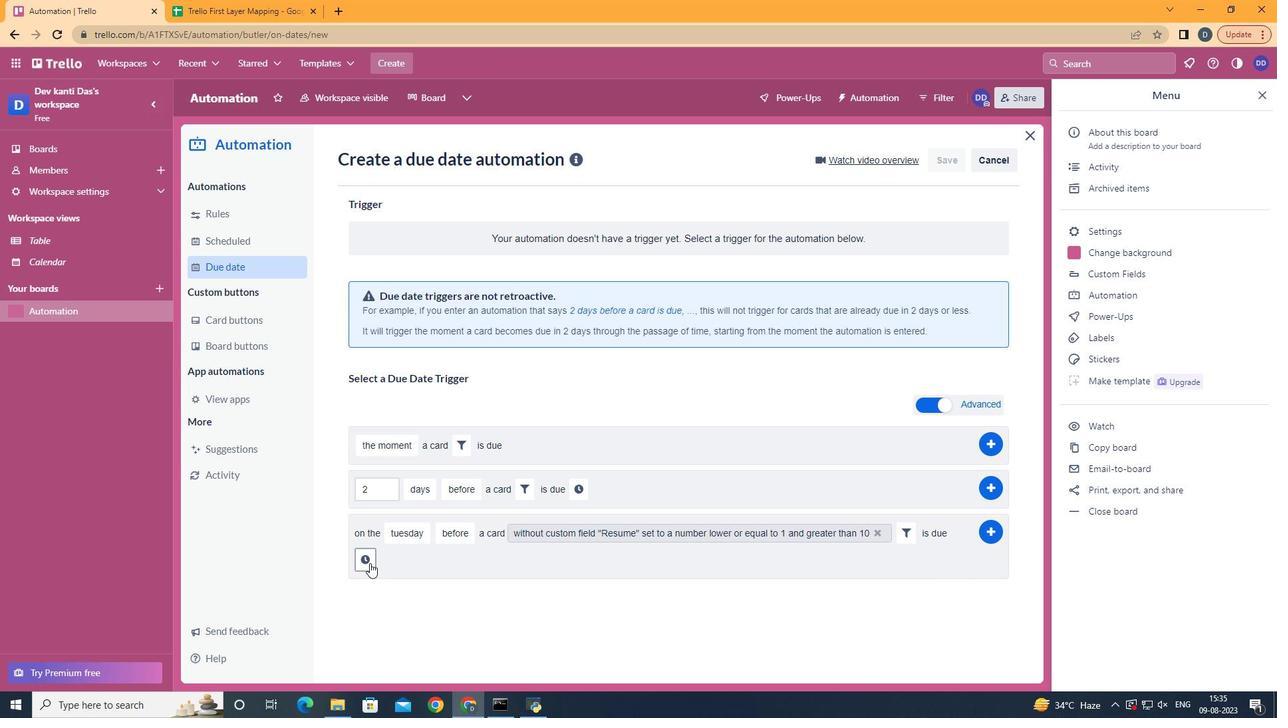 
Action: Mouse pressed left at (385, 554)
Screenshot: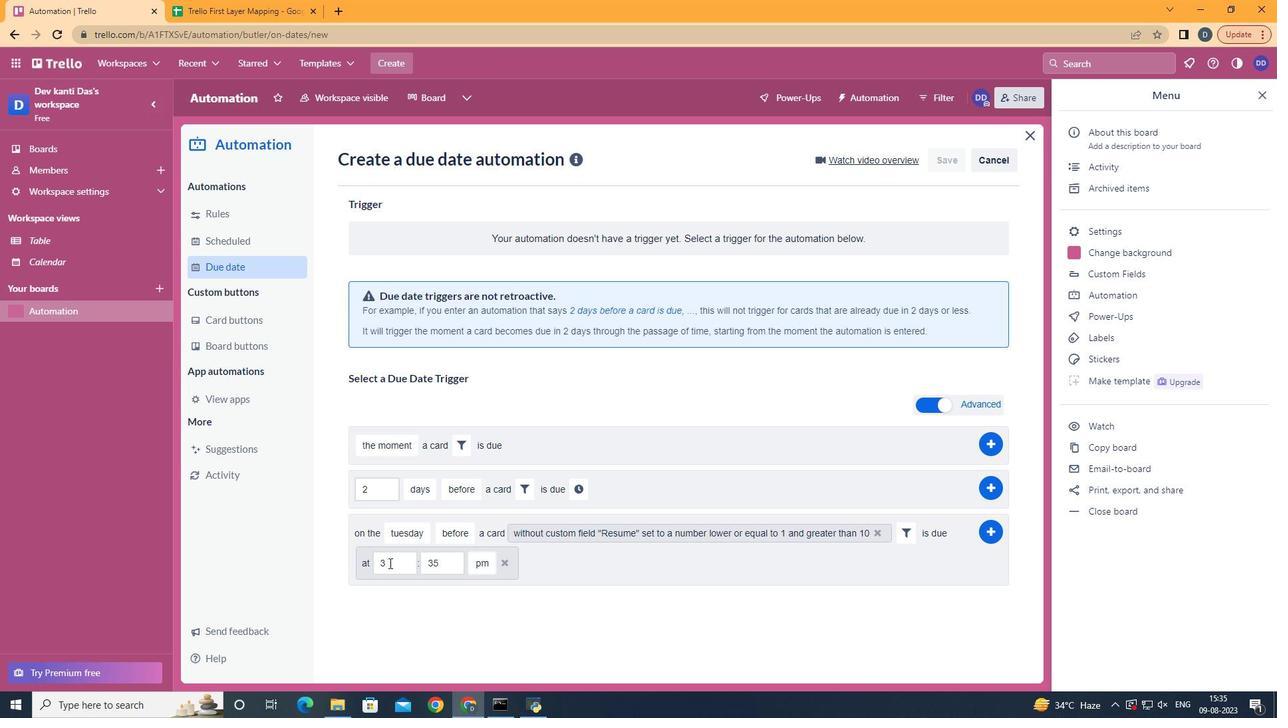 
Action: Mouse moved to (414, 554)
Screenshot: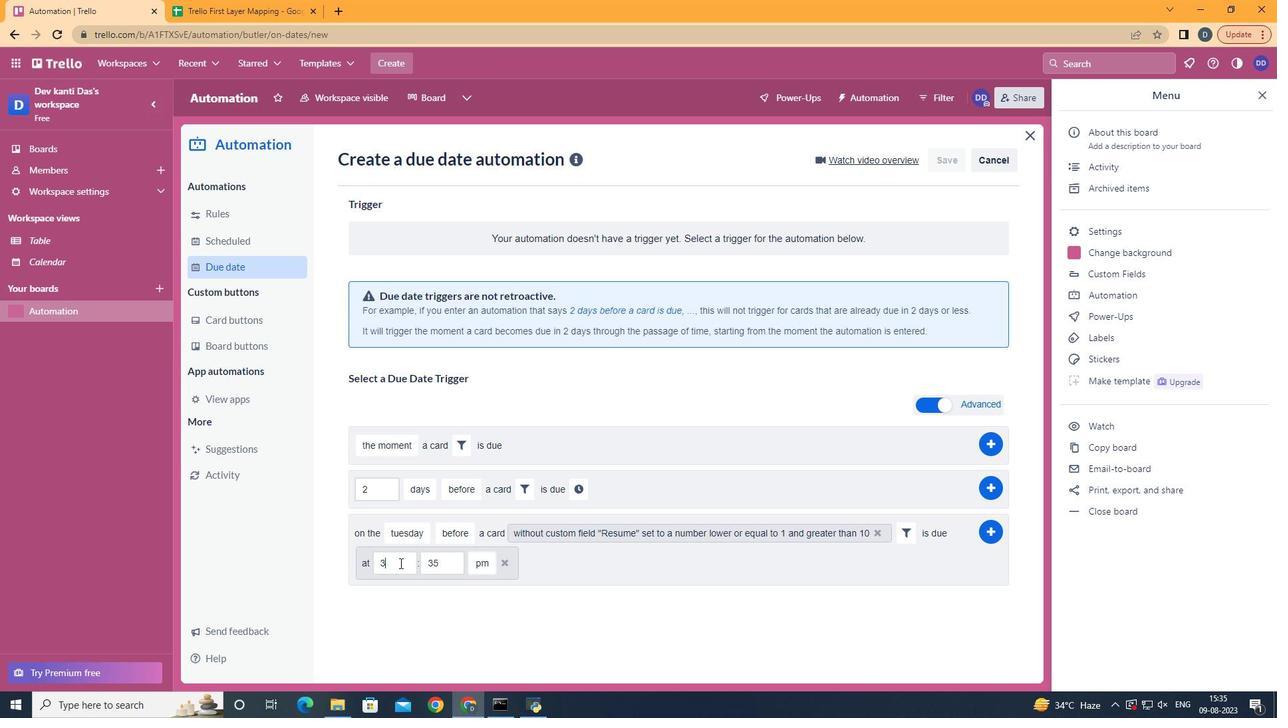 
Action: Mouse pressed left at (414, 554)
Screenshot: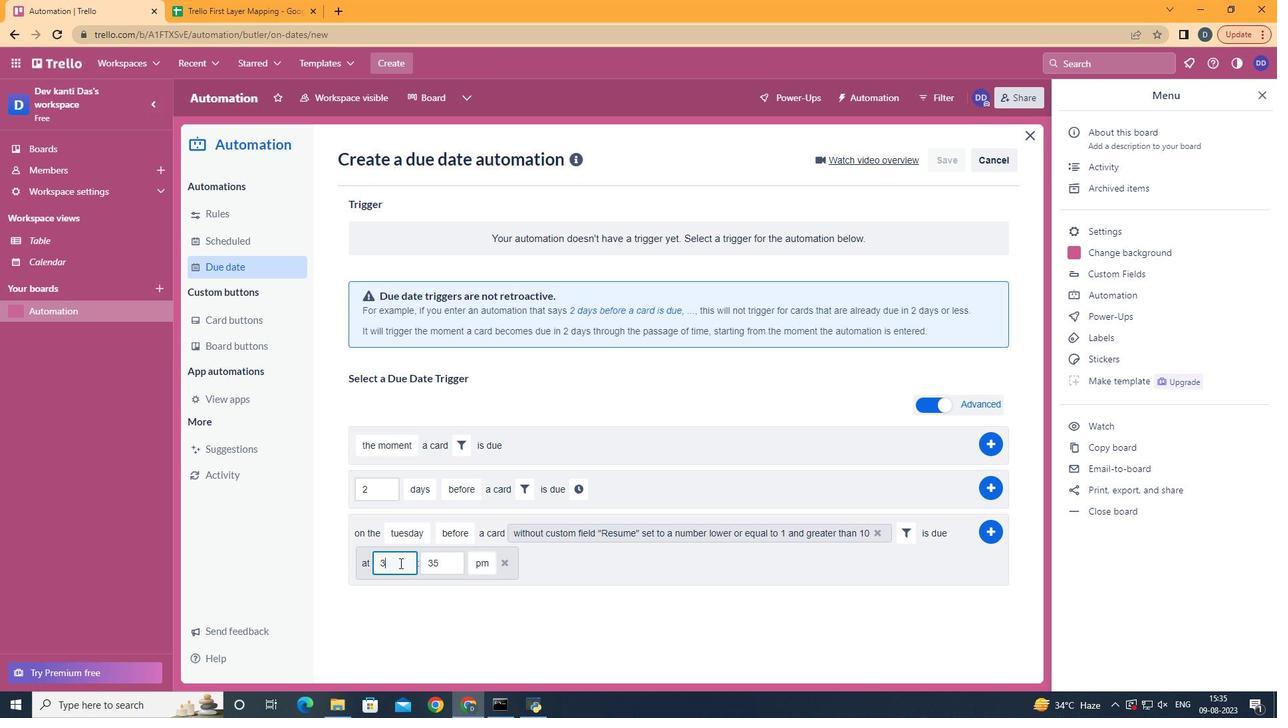
Action: Mouse moved to (406, 559)
Screenshot: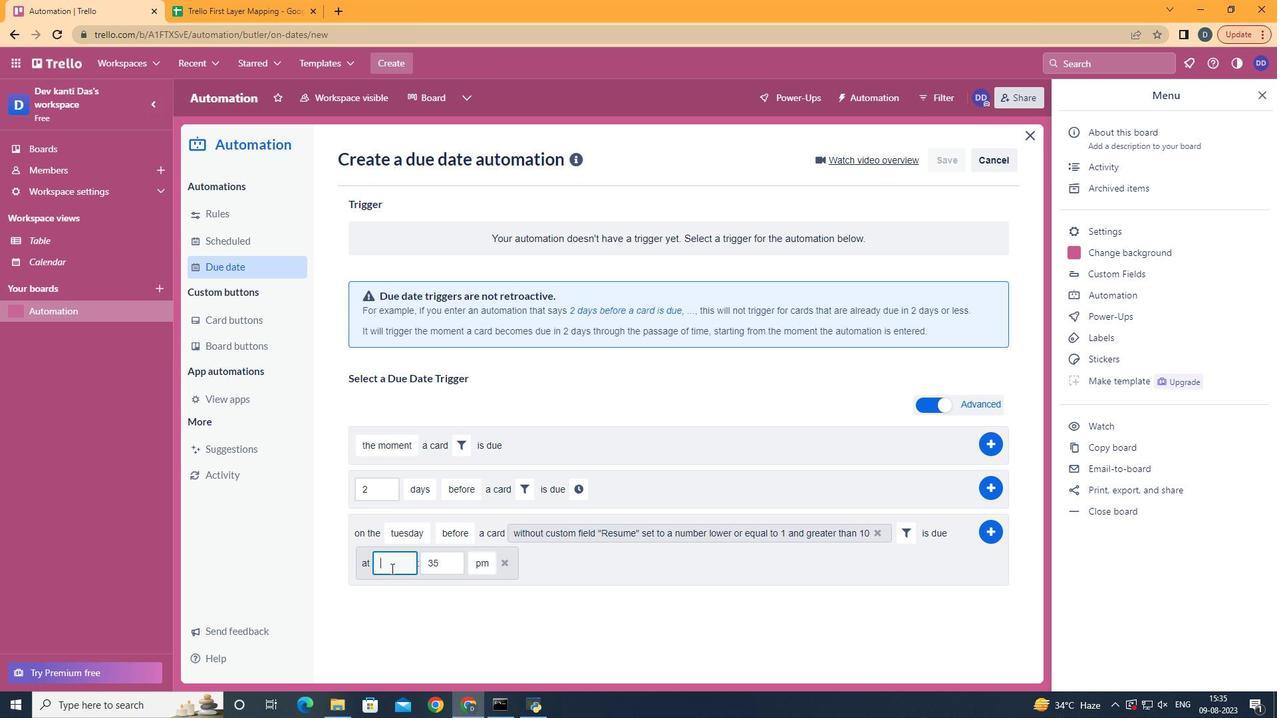 
Action: Key pressed <Key.backspace>11
Screenshot: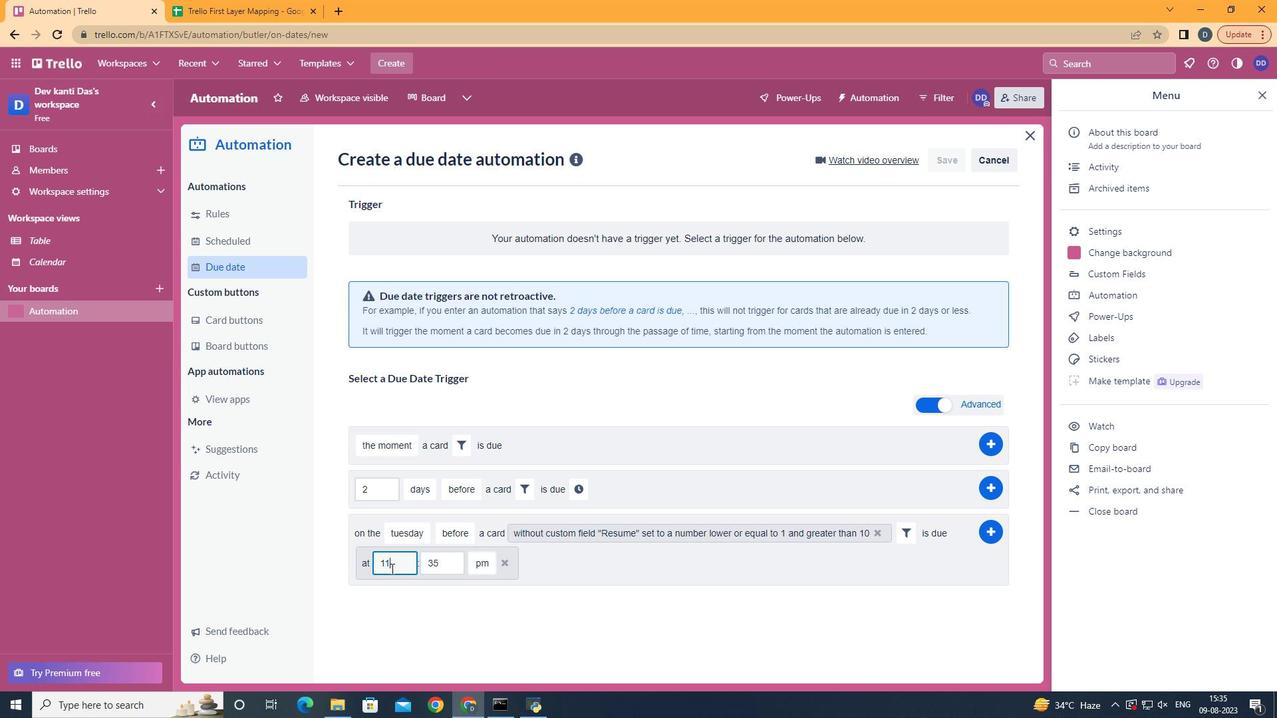 
Action: Mouse moved to (444, 556)
Screenshot: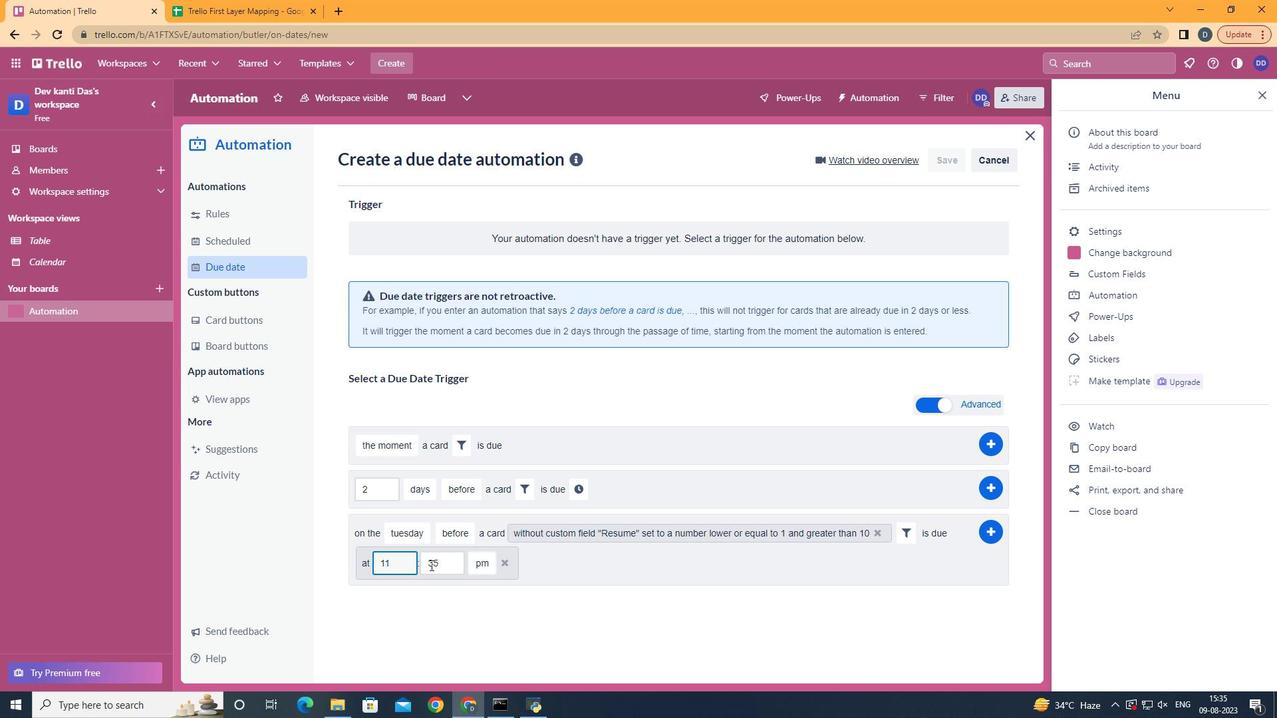 
Action: Mouse pressed left at (444, 556)
Screenshot: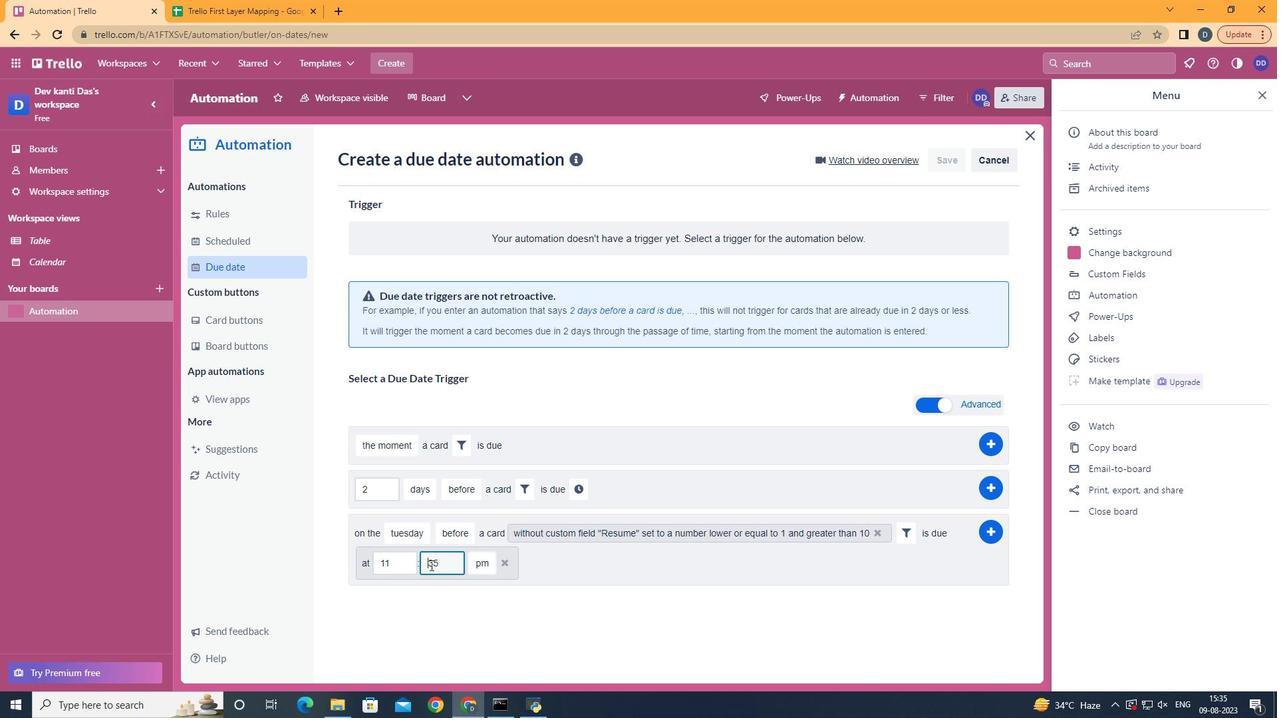 
Action: Mouse moved to (454, 554)
Screenshot: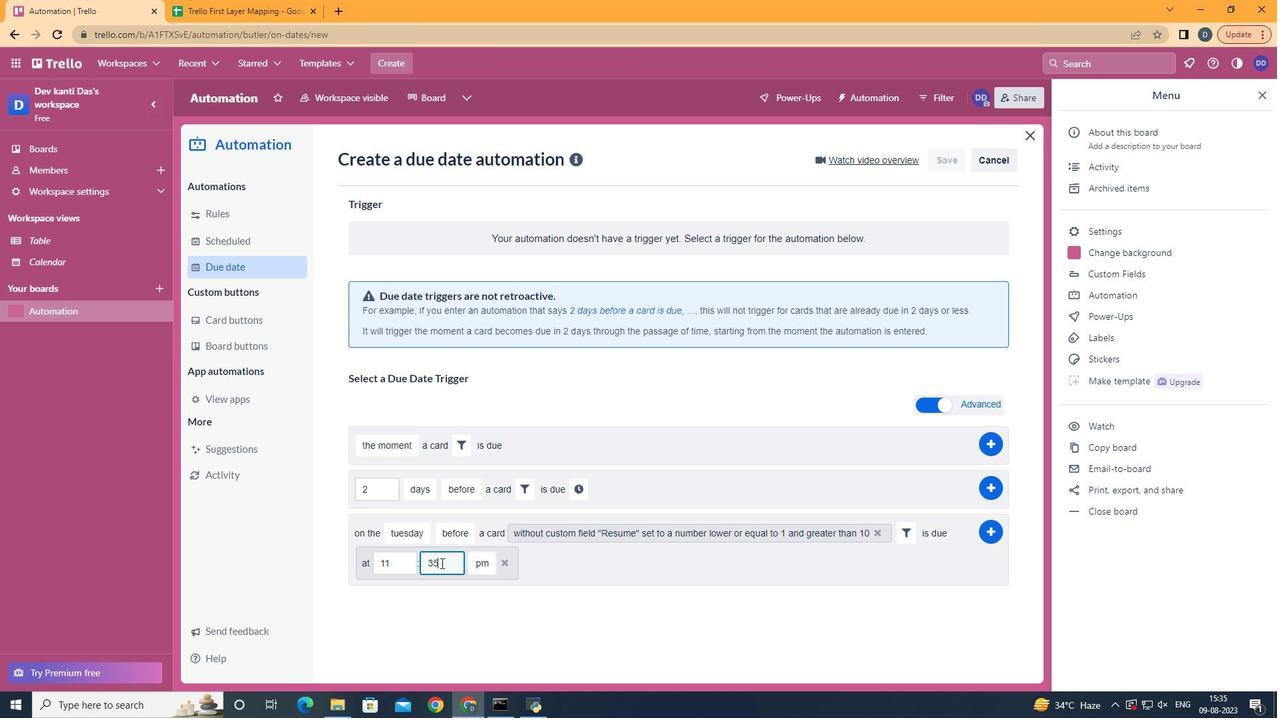 
Action: Mouse pressed left at (454, 554)
Screenshot: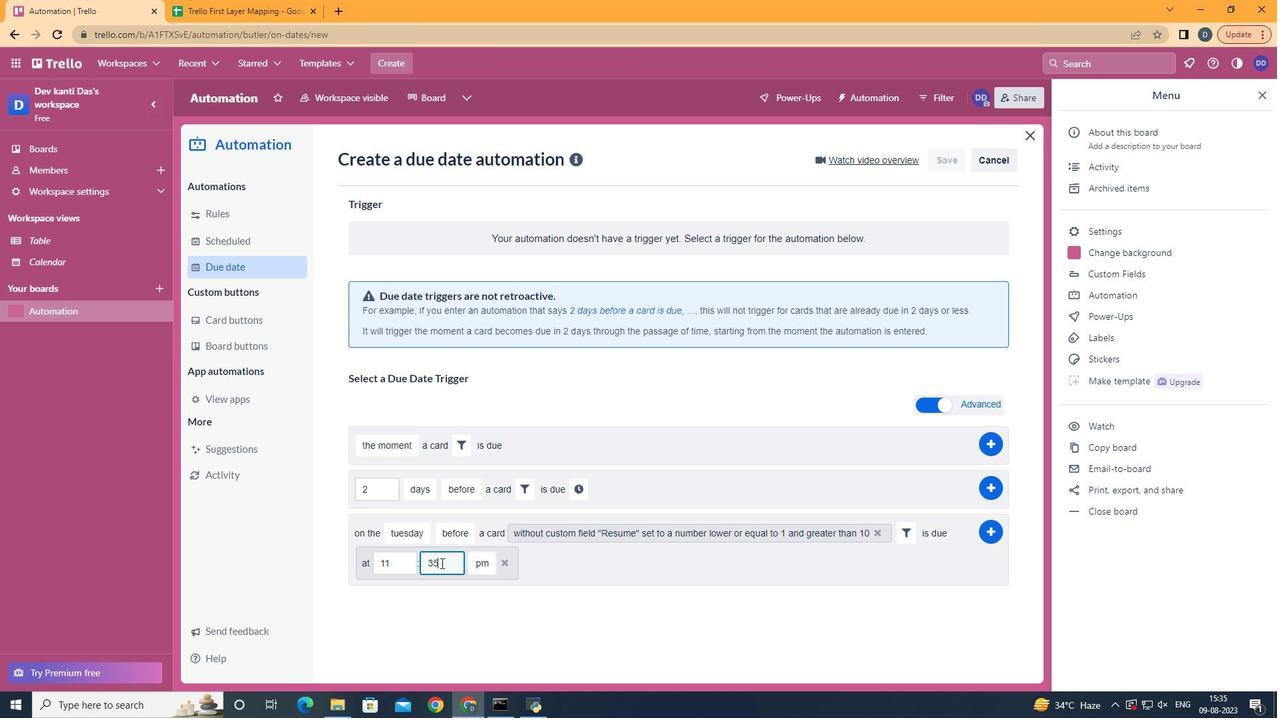 
Action: Key pressed <Key.backspace>
Screenshot: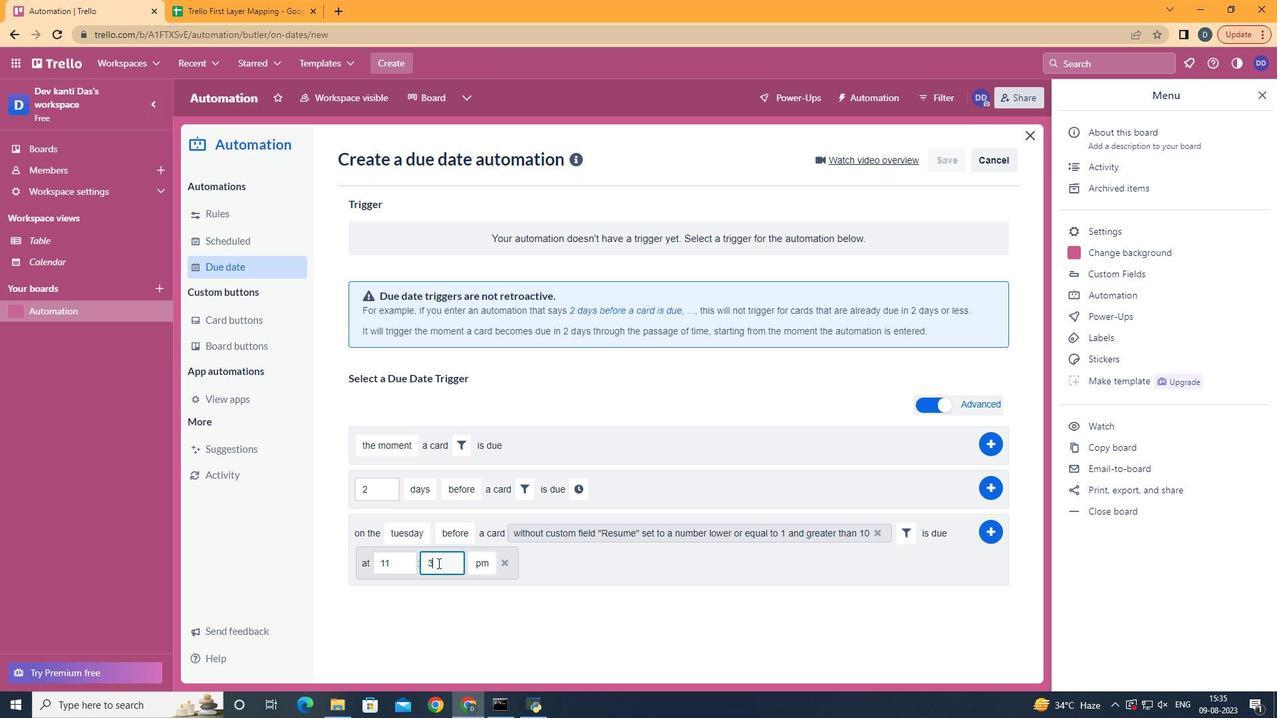 
Action: Mouse moved to (450, 554)
Screenshot: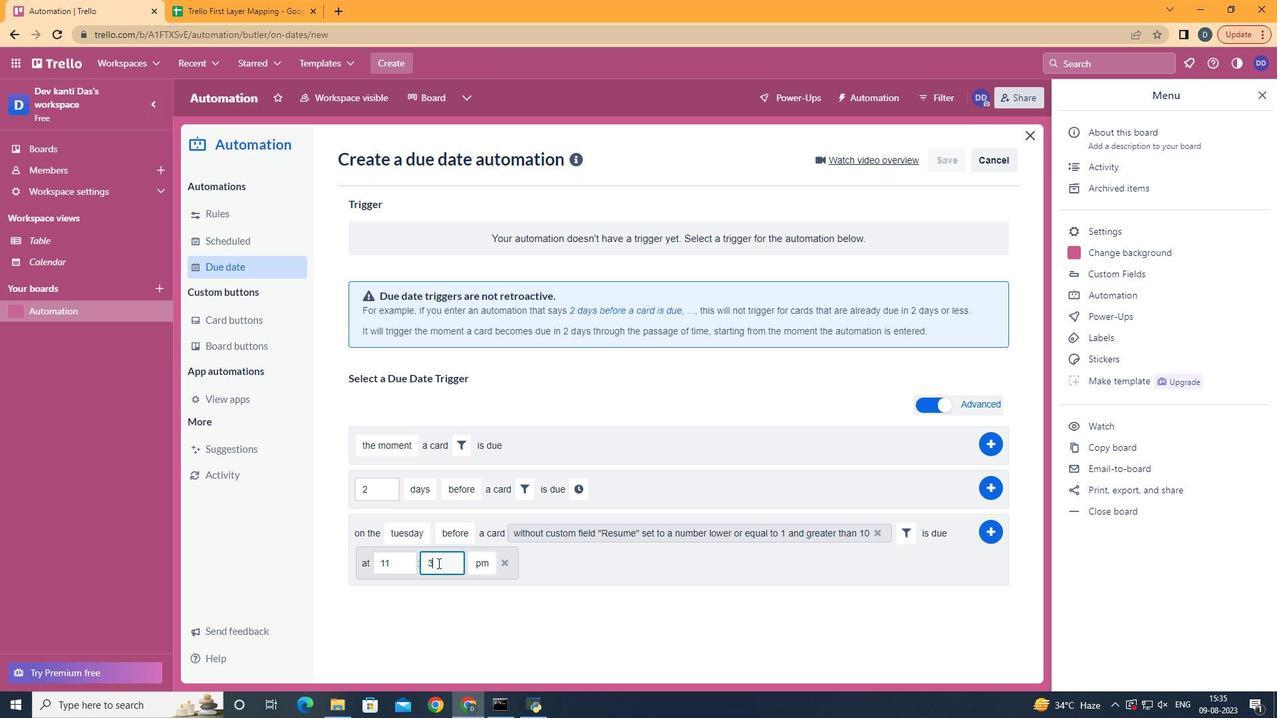 
Action: Key pressed <Key.backspace>00
Screenshot: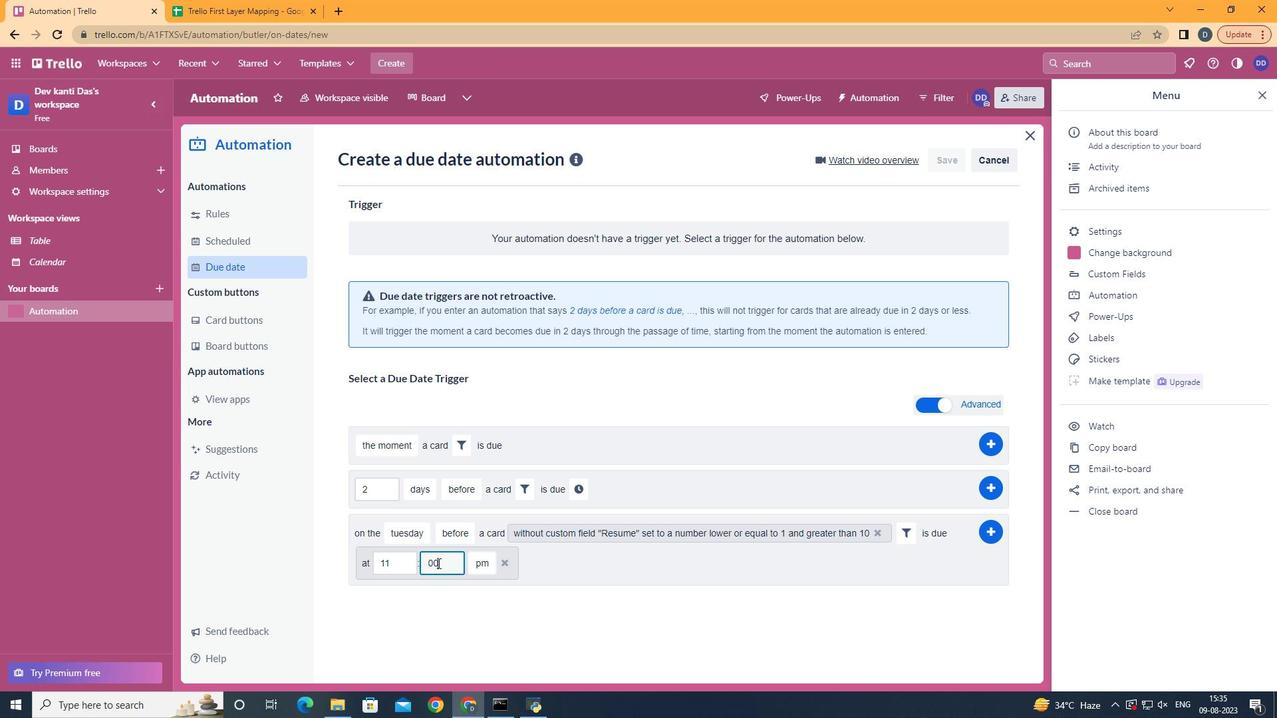 
Action: Mouse moved to (492, 573)
Screenshot: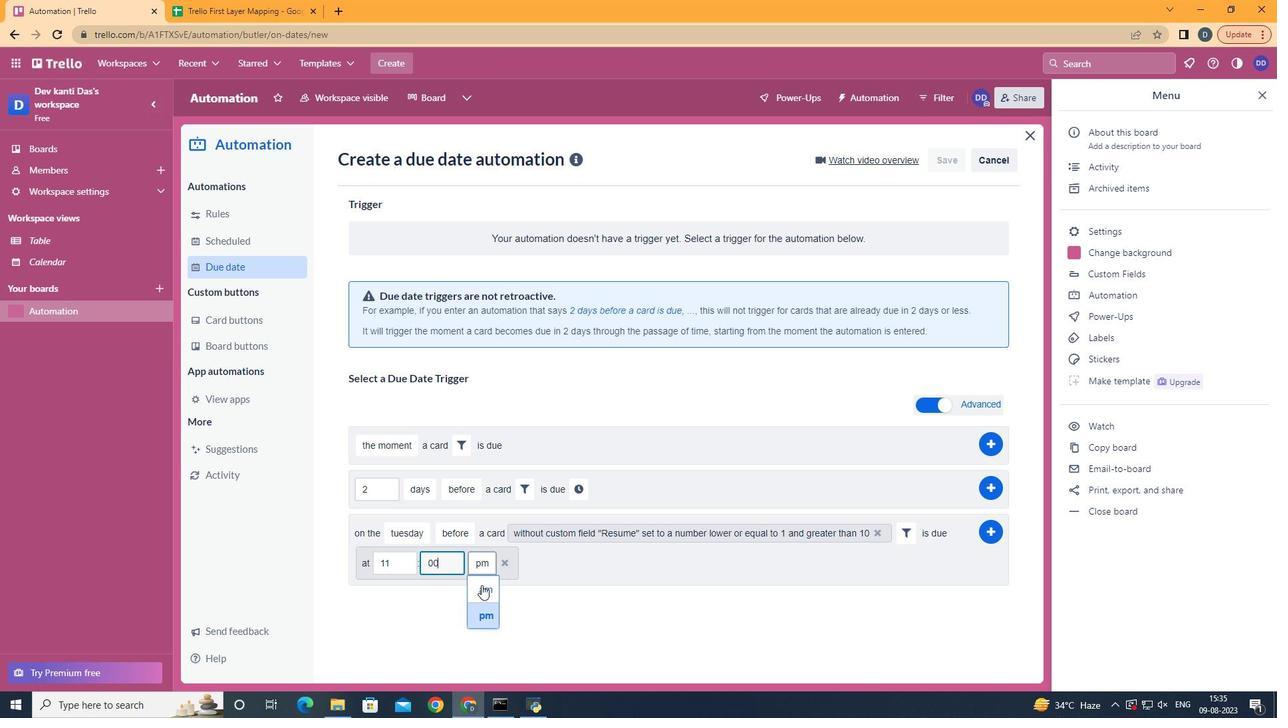 
Action: Mouse pressed left at (492, 573)
Screenshot: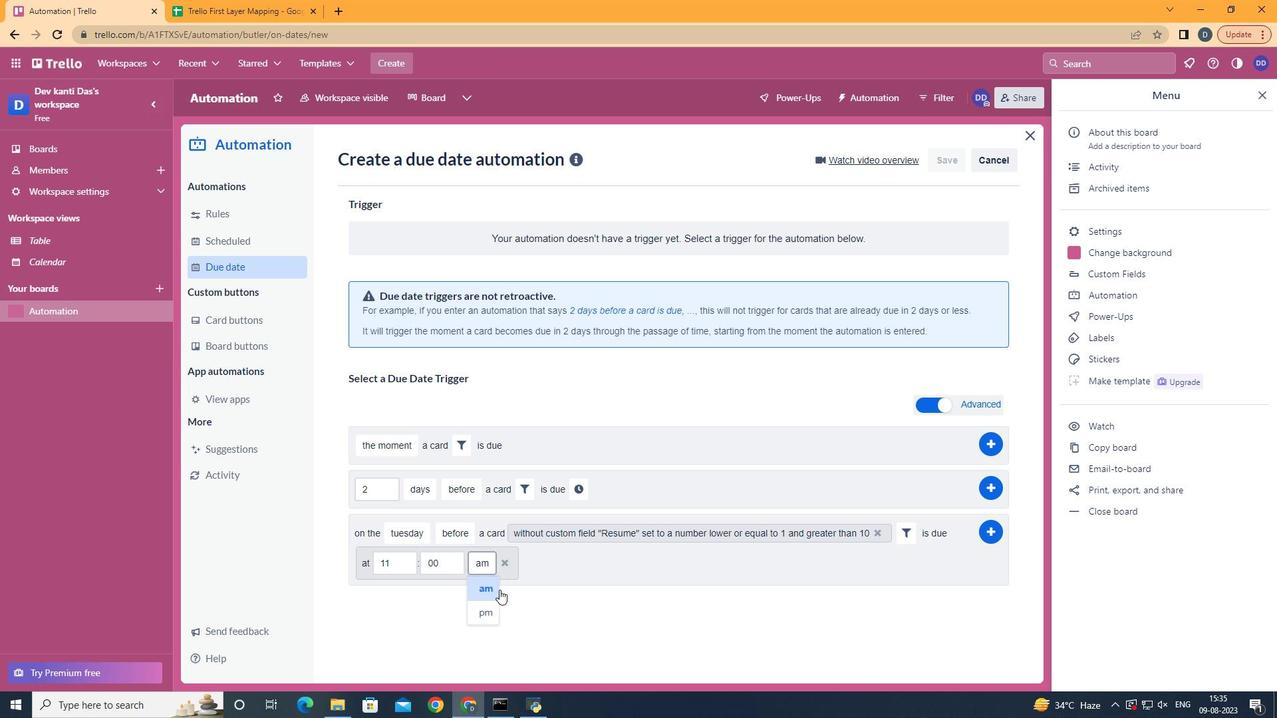 
Action: Mouse moved to (980, 536)
Screenshot: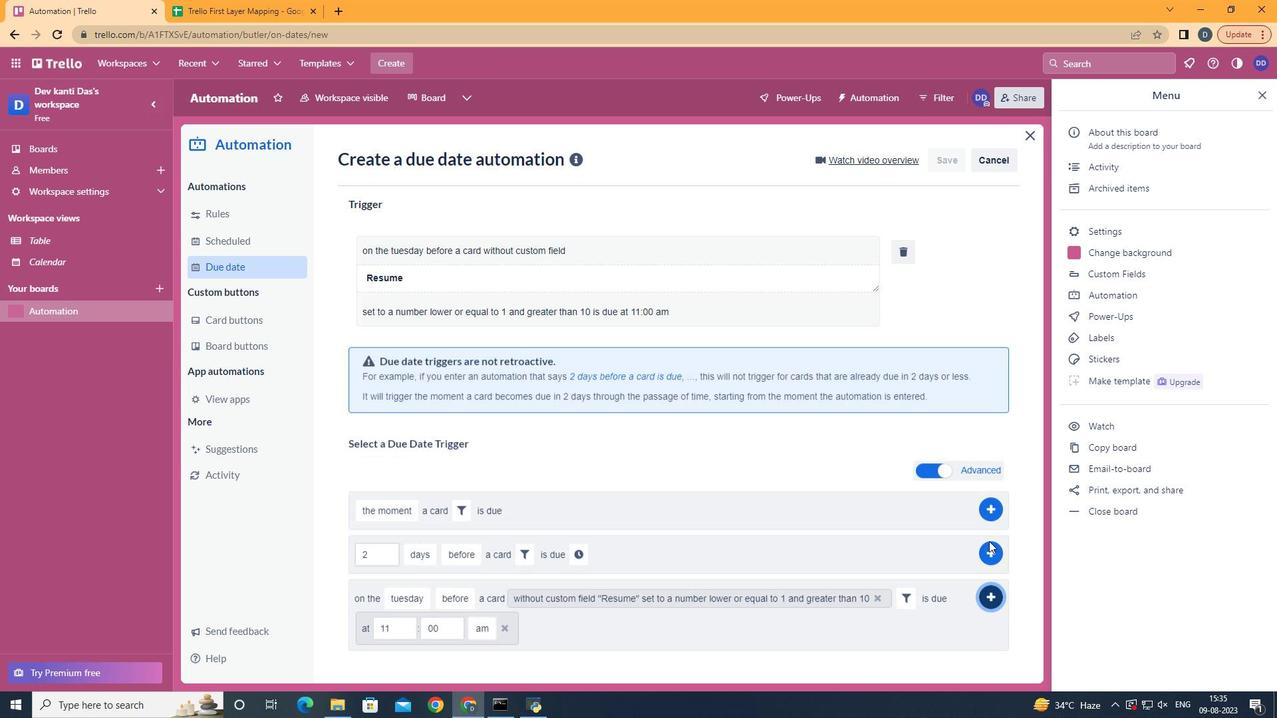 
Action: Mouse pressed left at (980, 536)
Screenshot: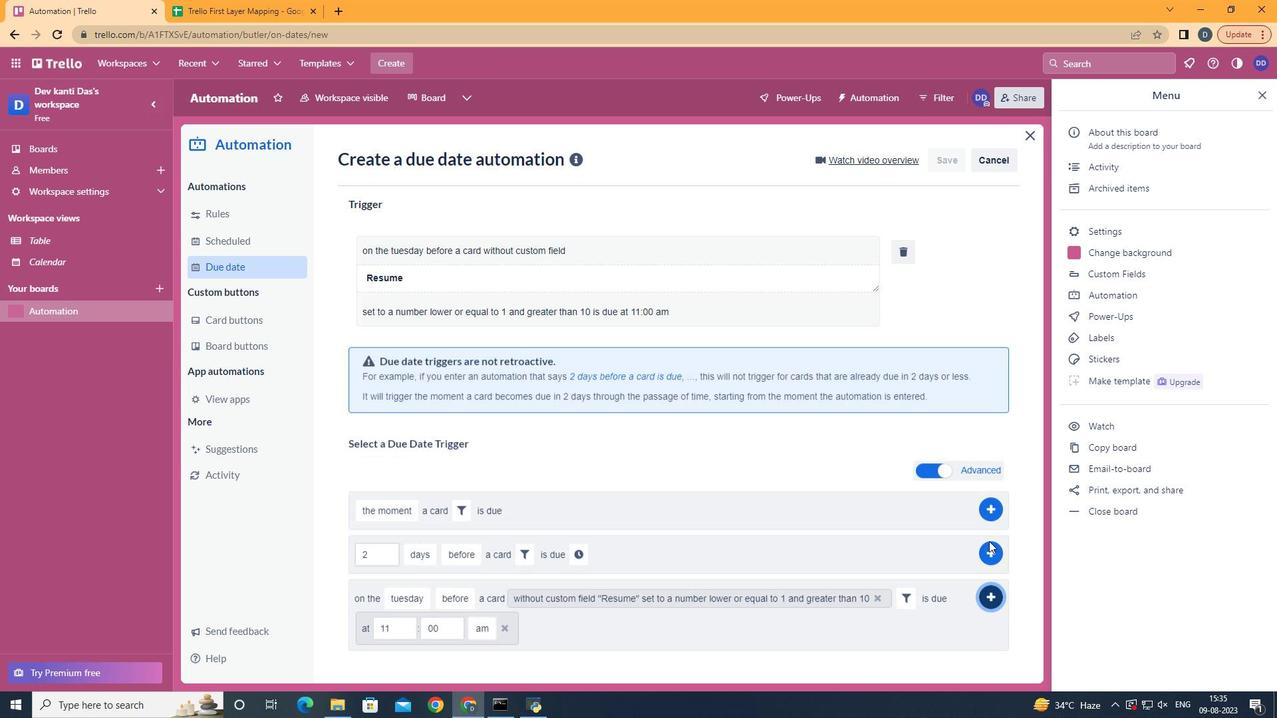
Action: Mouse moved to (643, 342)
Screenshot: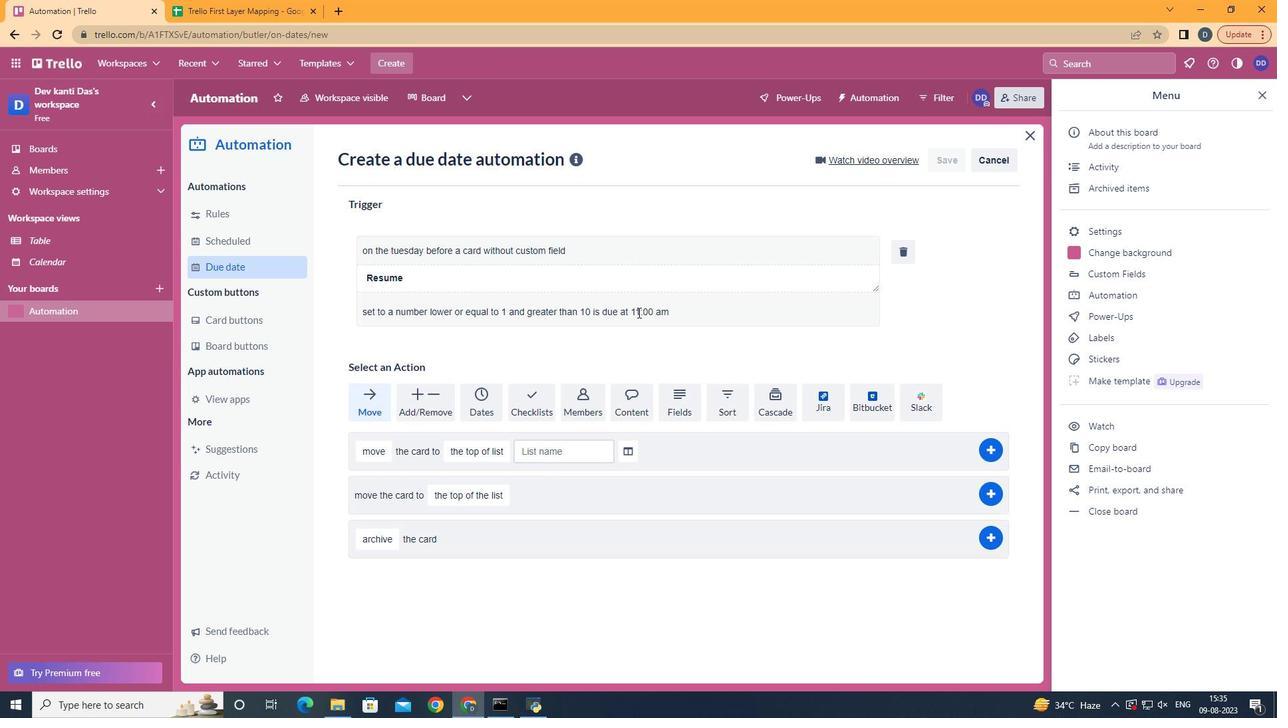 
